Task: Create new Company, with domain: 'airliquide.com' and type: 'Other'. Add new contact for this company, with mail Id: 'Mishka21Verma@airliquide.com', First Name: Mishka, Last name:  Verma, Job Title: 'Full Stack Developer', Phone Number: '(305) 555-1236'. Change life cycle stage to  Lead and lead status to  In Progress. Logged in from softage.10@softage.net
Action: Mouse moved to (99, 67)
Screenshot: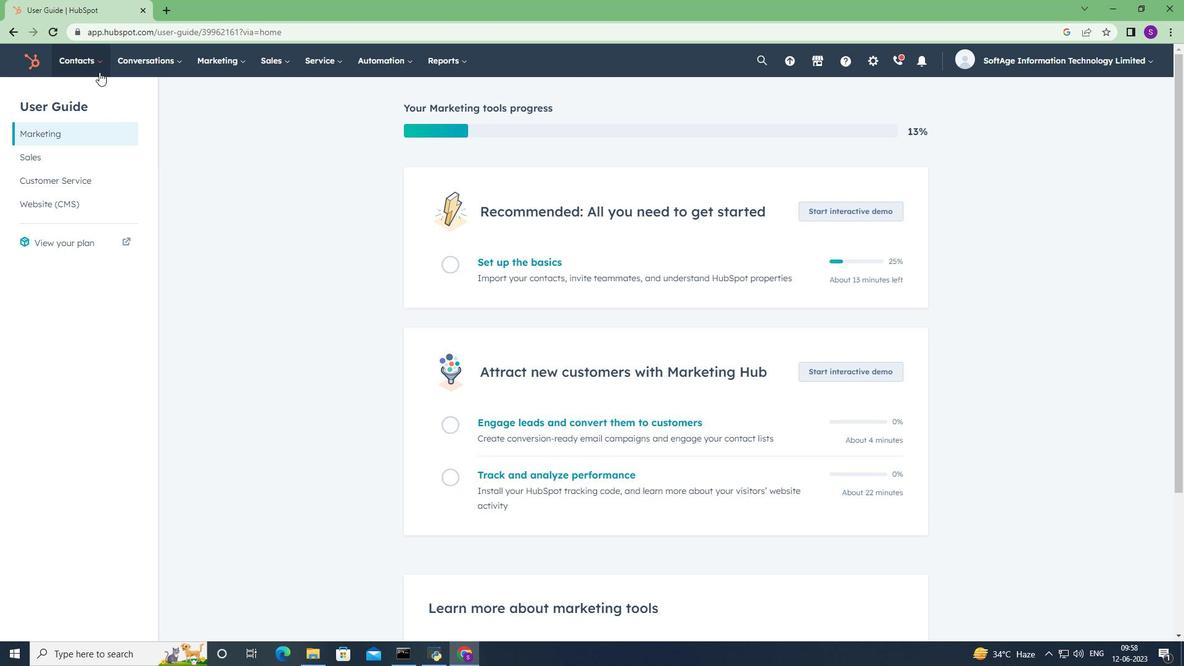 
Action: Mouse pressed left at (99, 67)
Screenshot: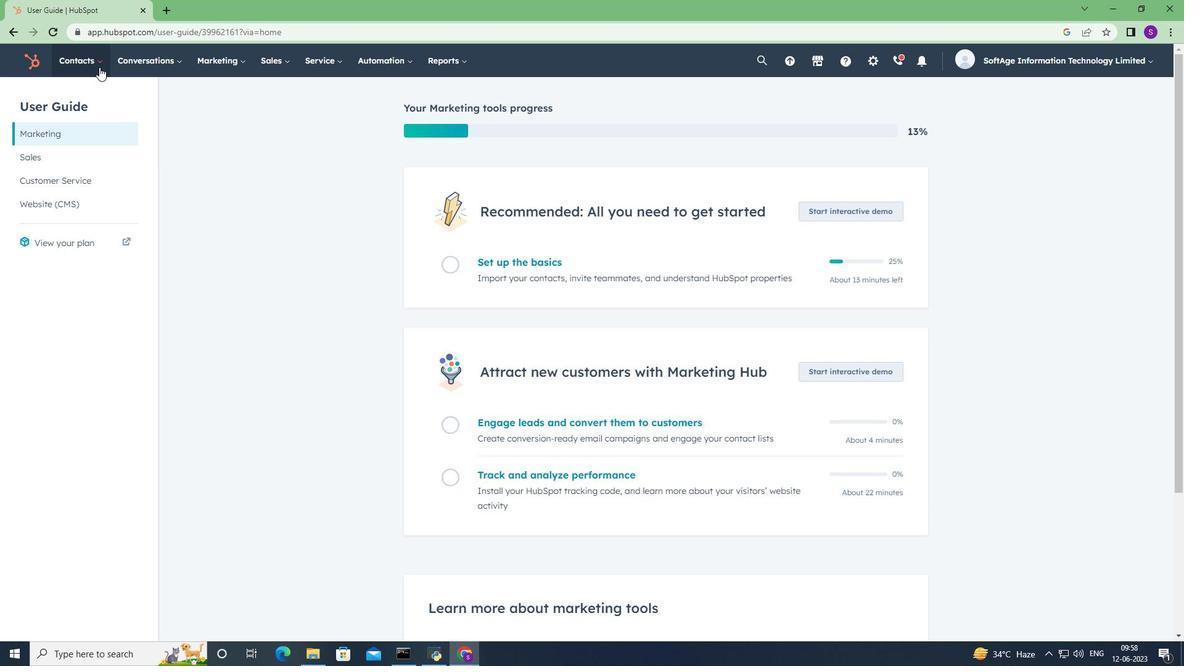 
Action: Mouse moved to (99, 122)
Screenshot: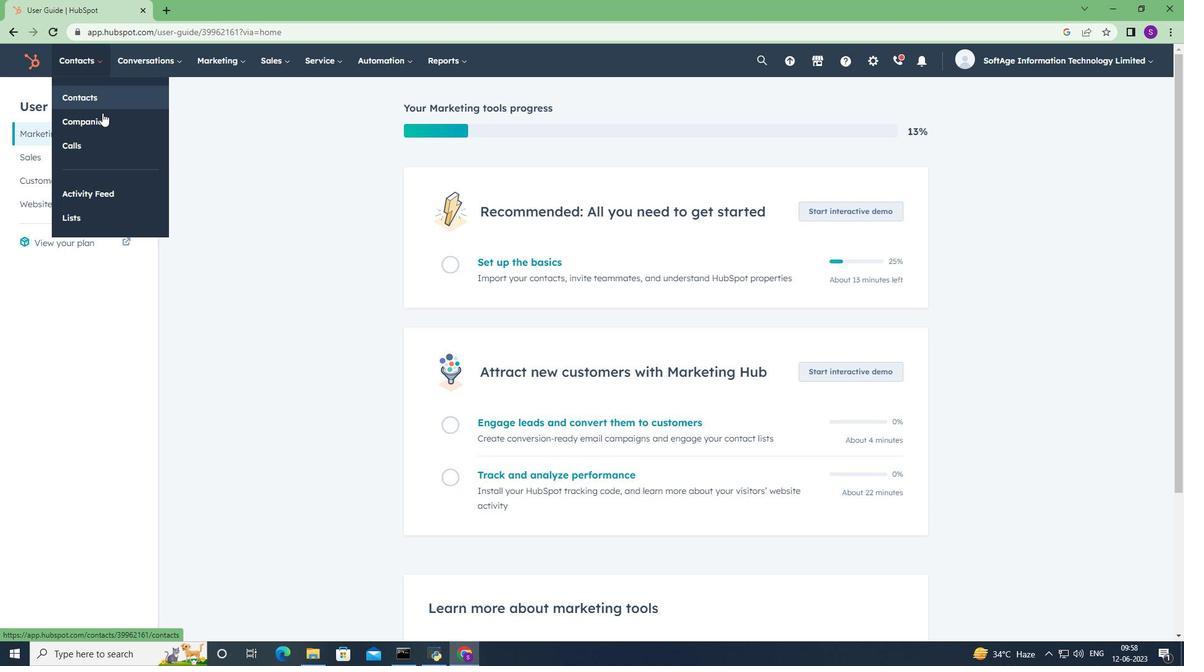 
Action: Mouse pressed left at (99, 122)
Screenshot: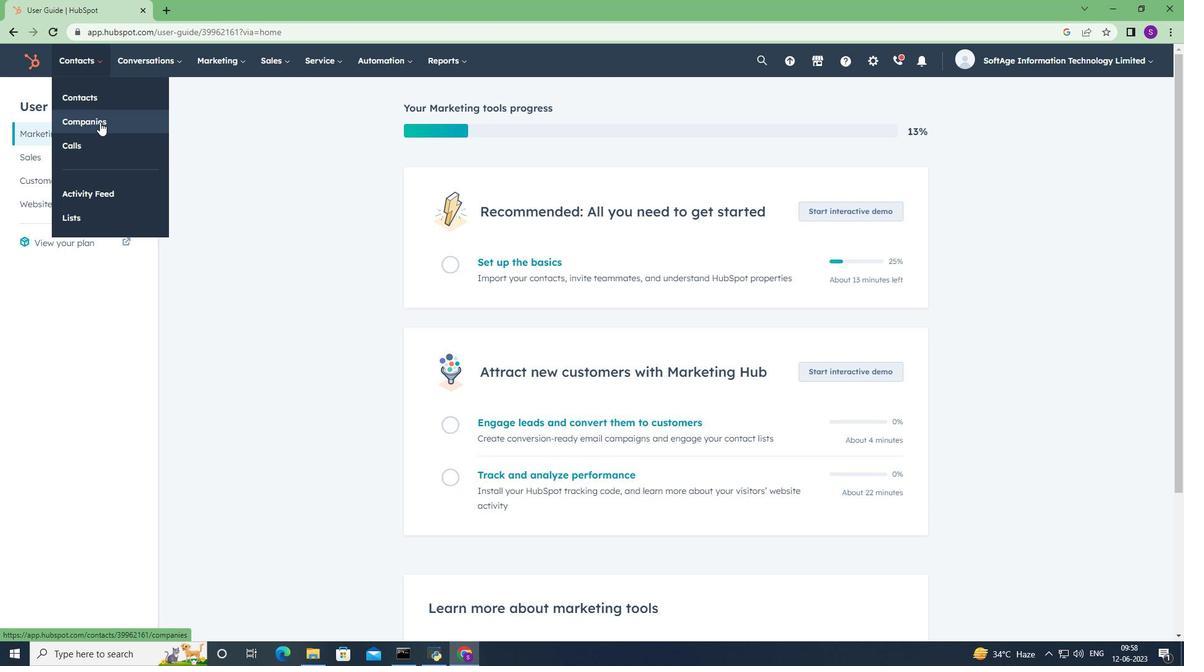 
Action: Mouse moved to (1099, 103)
Screenshot: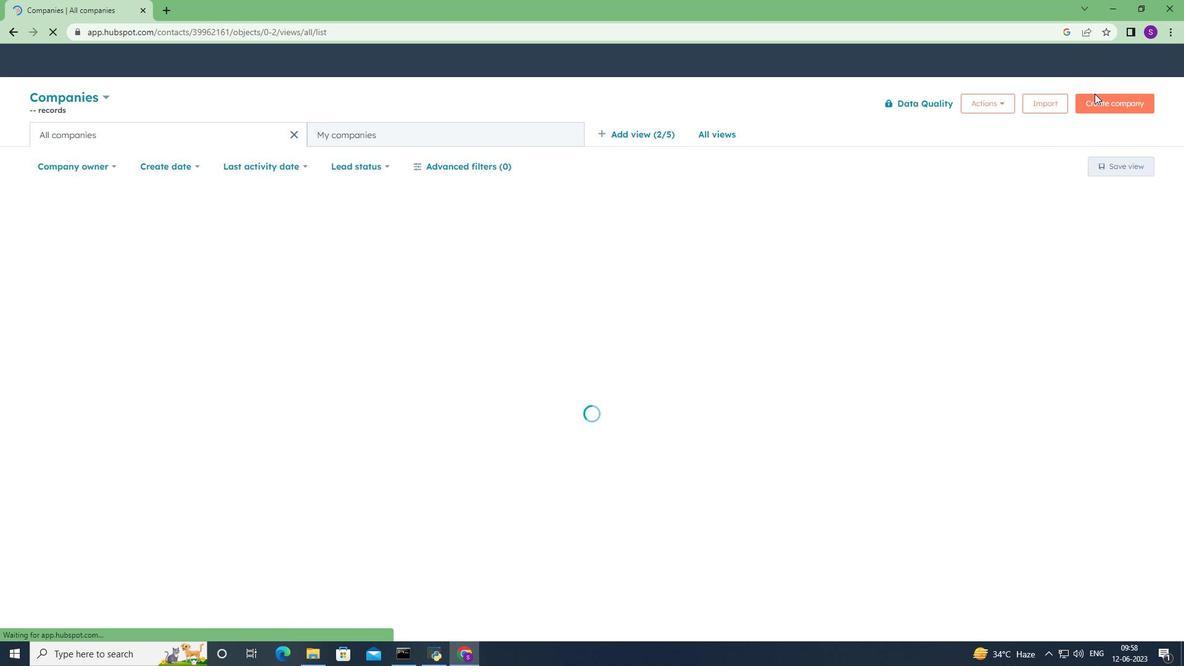 
Action: Mouse pressed left at (1099, 103)
Screenshot: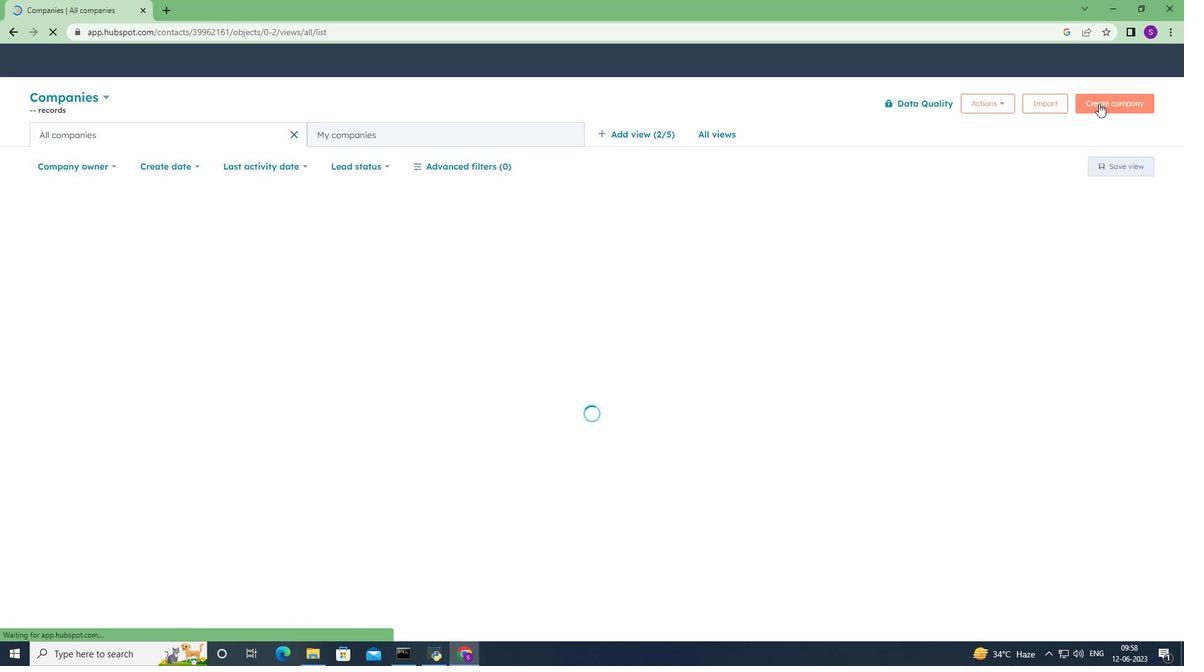 
Action: Mouse moved to (856, 166)
Screenshot: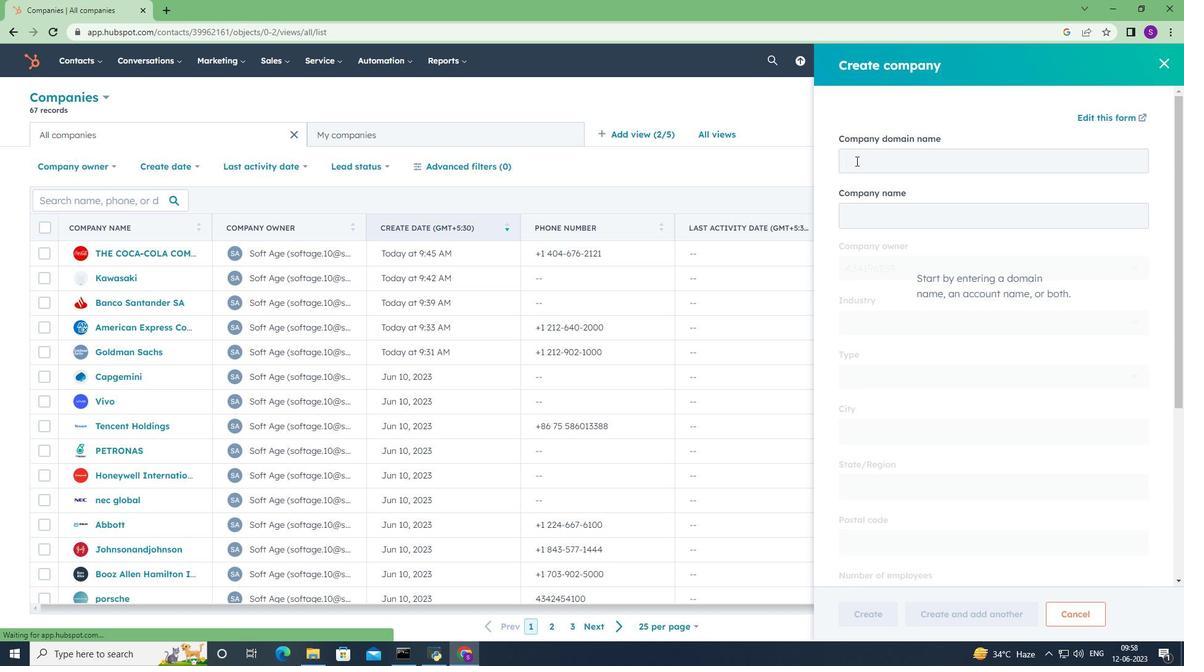 
Action: Mouse pressed left at (856, 166)
Screenshot: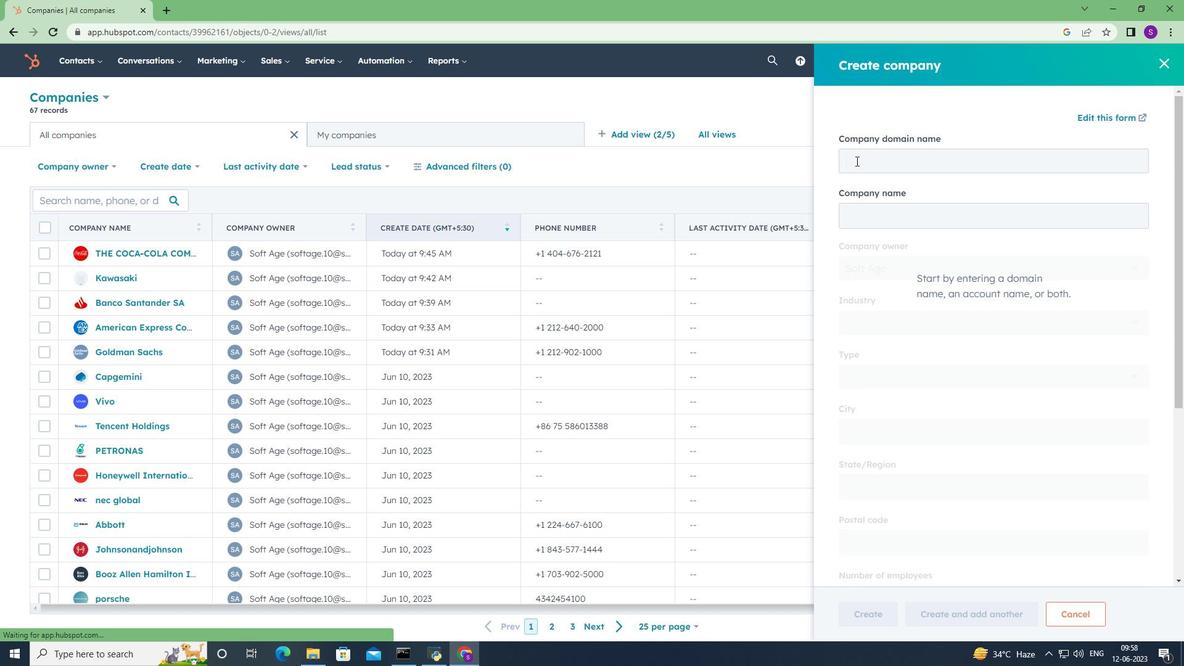 
Action: Key pressed <Key.shift>airliquide.com<Key.tab><Key.tab><Key.tab><Key.tab>
Screenshot: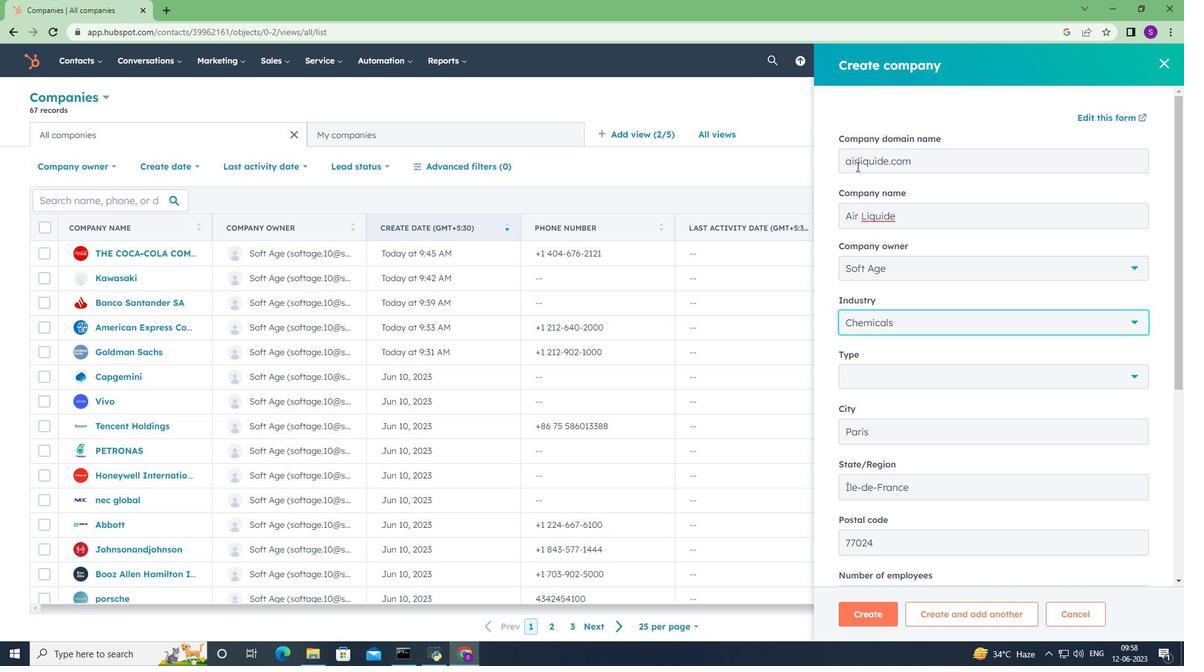 
Action: Mouse moved to (1139, 374)
Screenshot: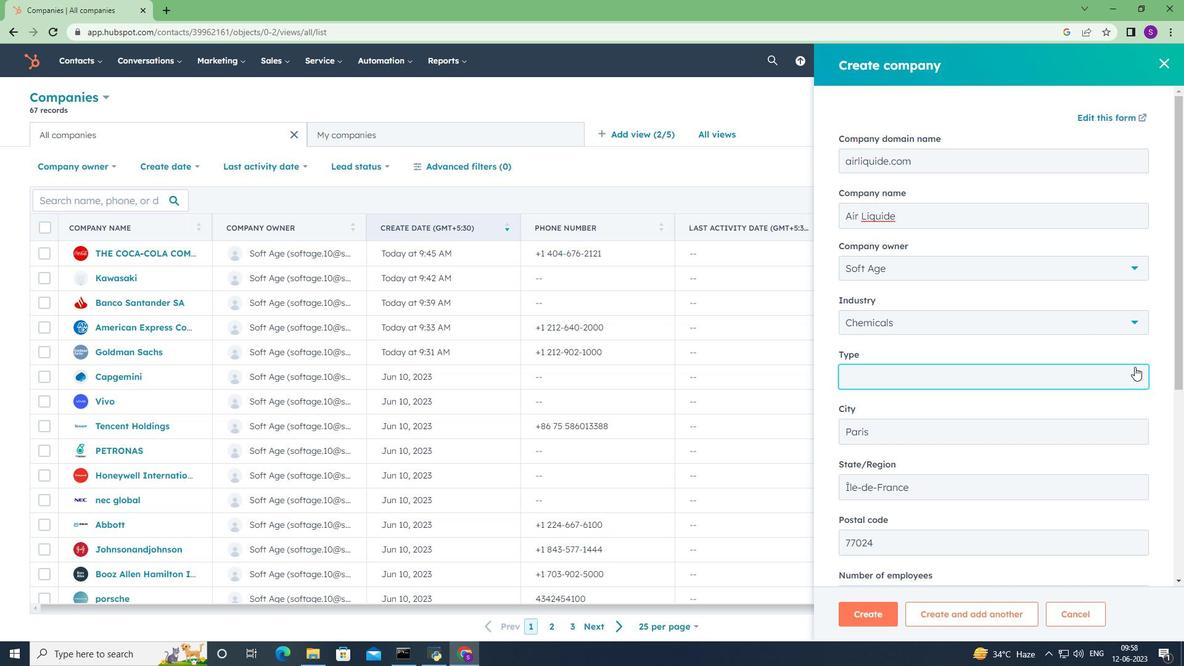 
Action: Mouse pressed left at (1139, 374)
Screenshot: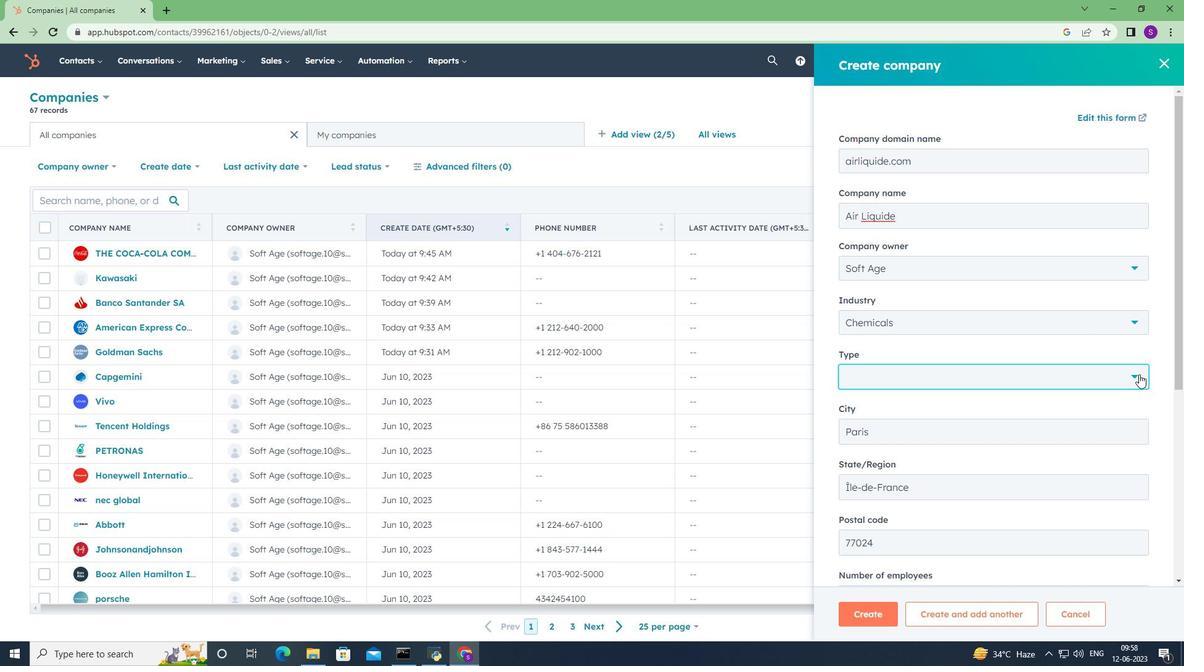 
Action: Mouse moved to (892, 404)
Screenshot: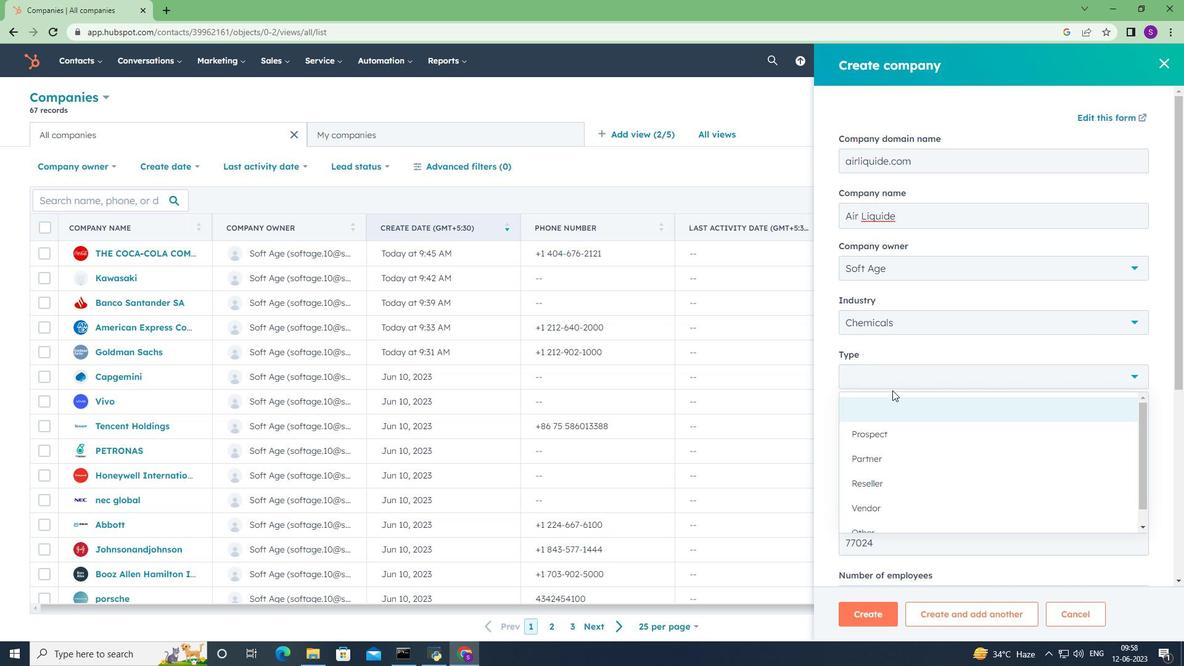 
Action: Mouse scrolled (892, 403) with delta (0, 0)
Screenshot: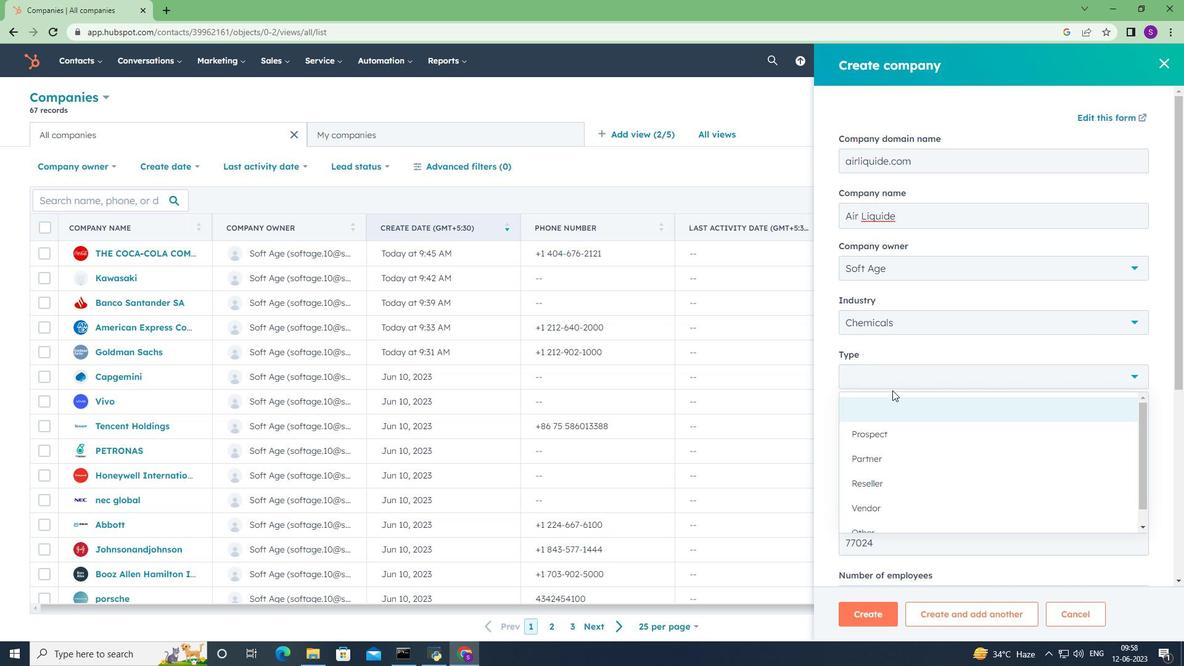 
Action: Mouse moved to (893, 411)
Screenshot: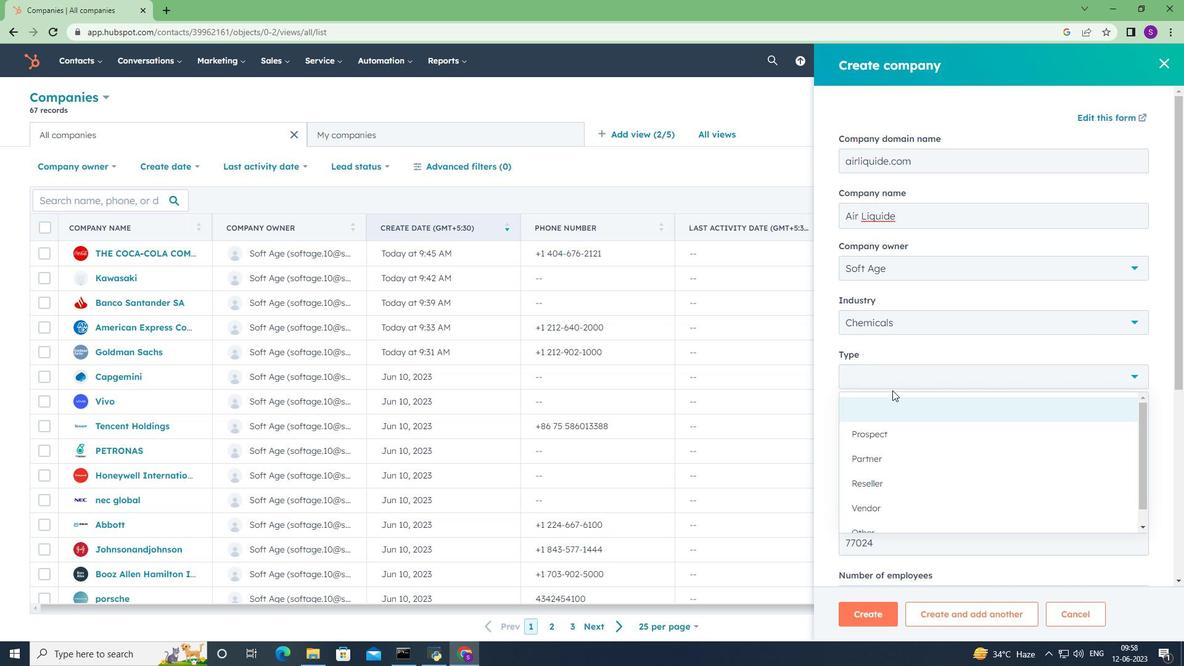 
Action: Mouse scrolled (893, 411) with delta (0, 0)
Screenshot: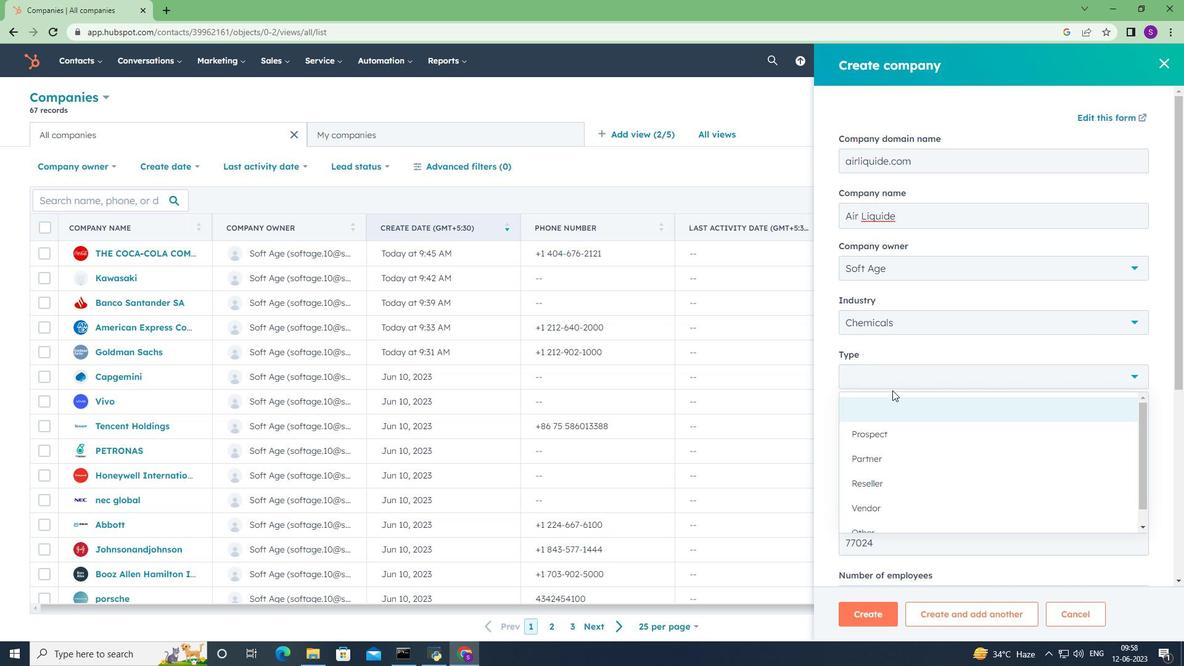 
Action: Mouse moved to (893, 415)
Screenshot: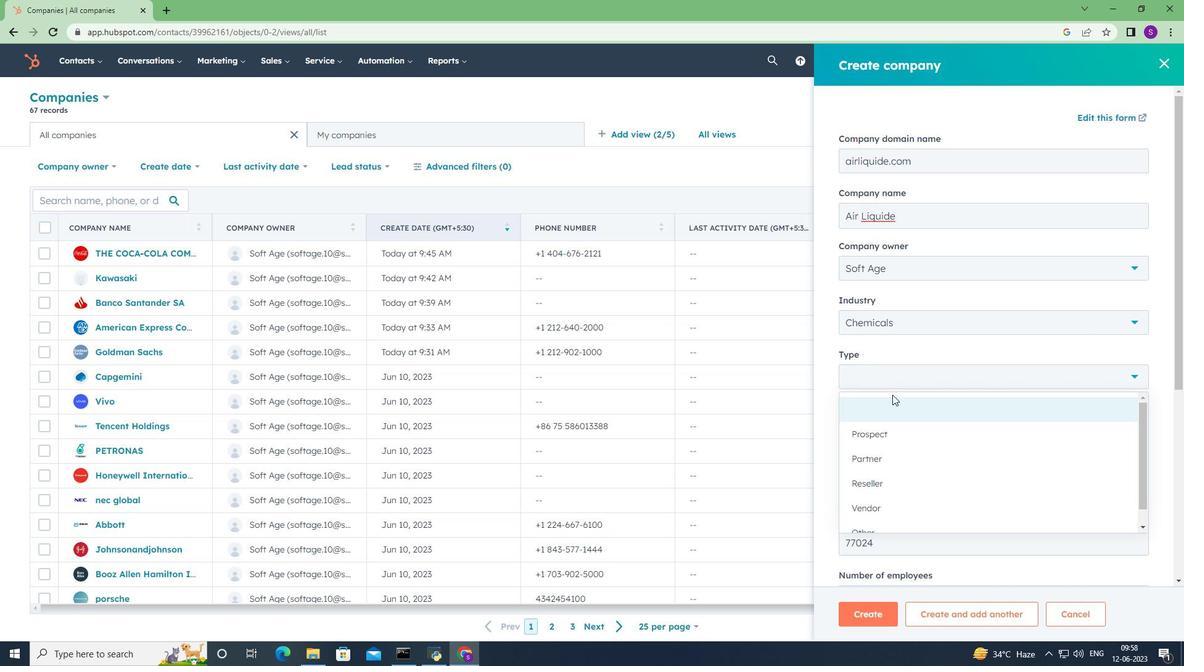 
Action: Mouse scrolled (893, 415) with delta (0, 0)
Screenshot: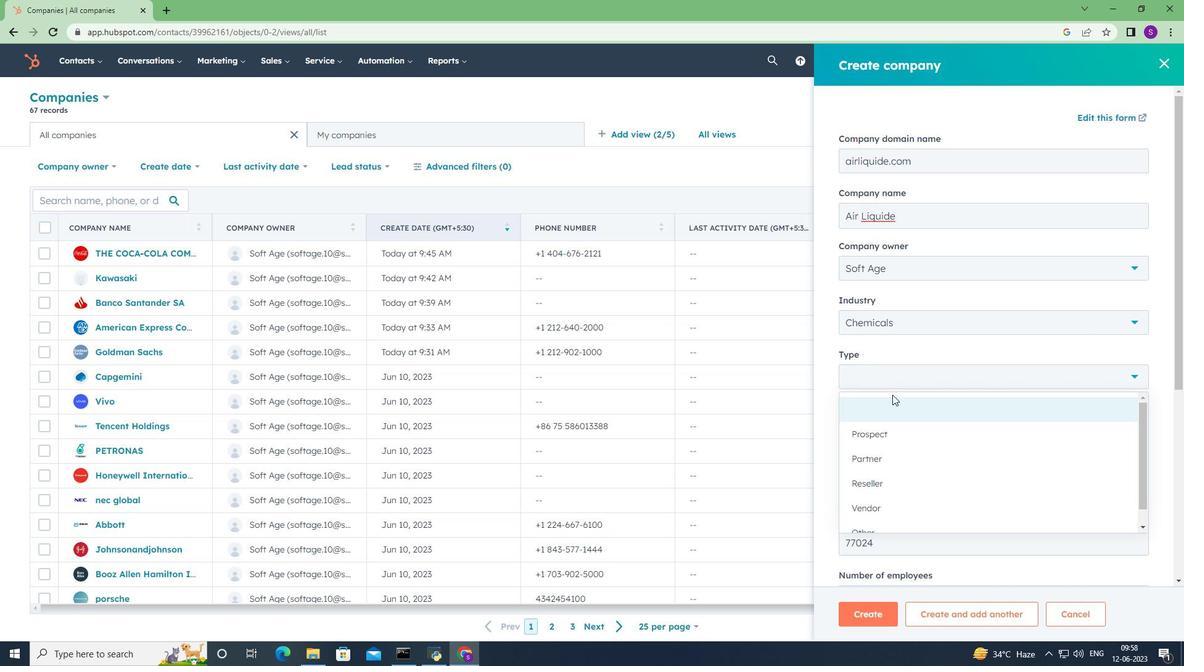 
Action: Mouse moved to (893, 418)
Screenshot: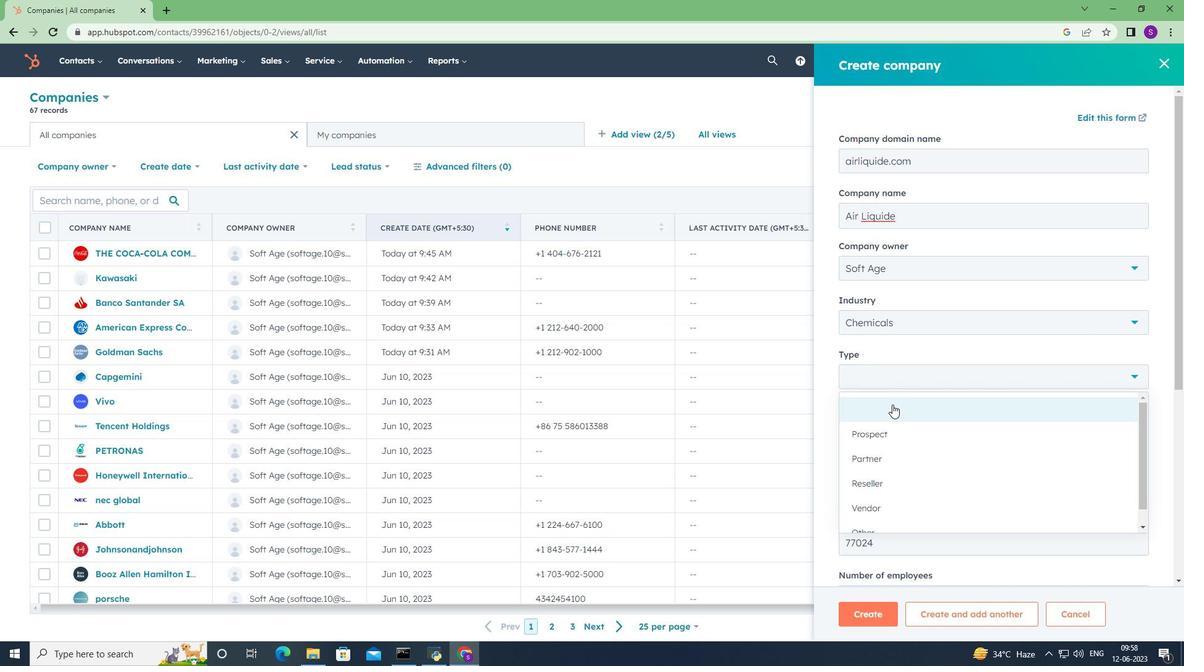 
Action: Mouse scrolled (893, 417) with delta (0, 0)
Screenshot: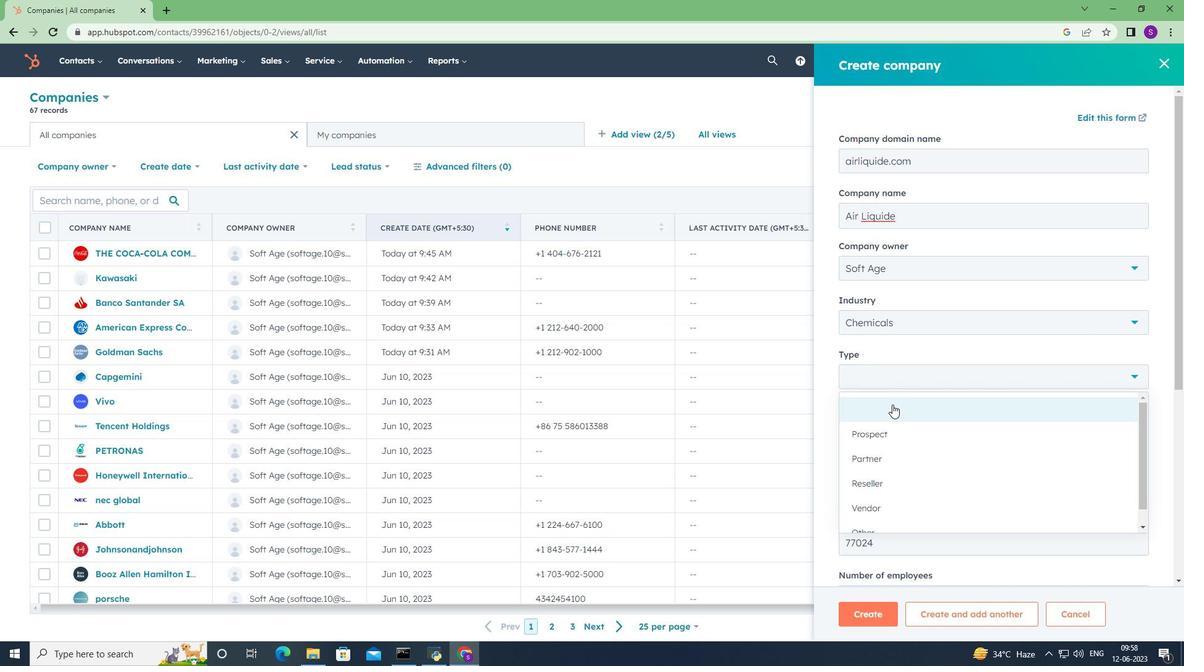 
Action: Mouse moved to (893, 420)
Screenshot: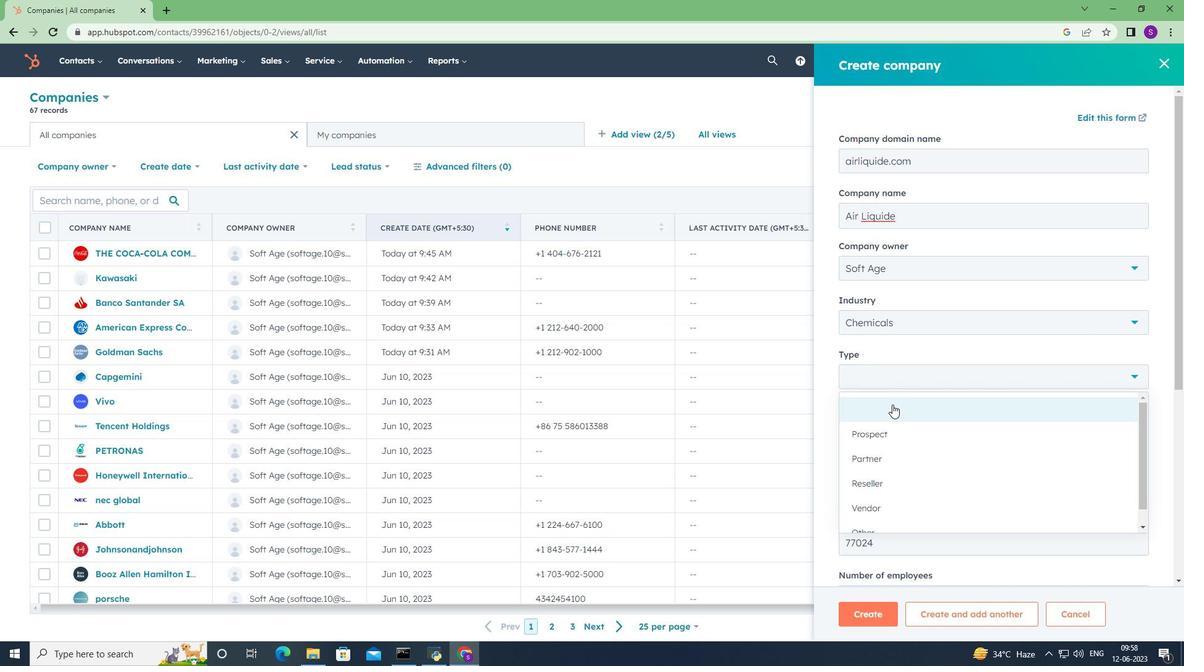 
Action: Mouse scrolled (893, 419) with delta (0, 0)
Screenshot: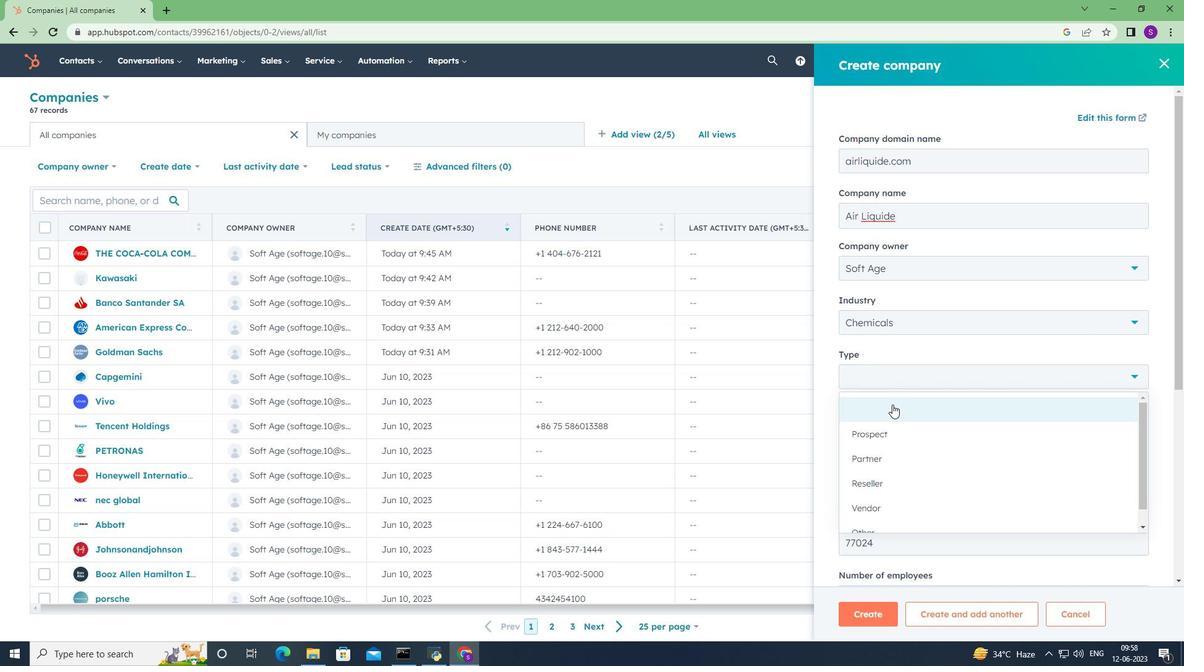 
Action: Mouse moved to (894, 424)
Screenshot: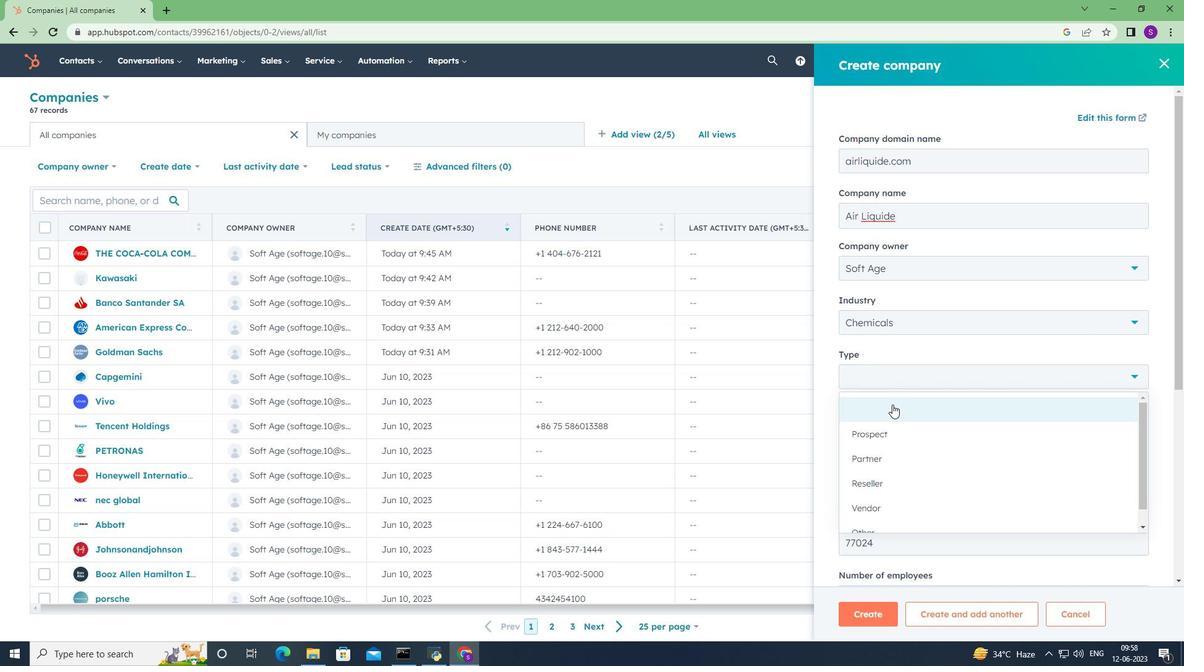 
Action: Mouse scrolled (894, 423) with delta (0, 0)
Screenshot: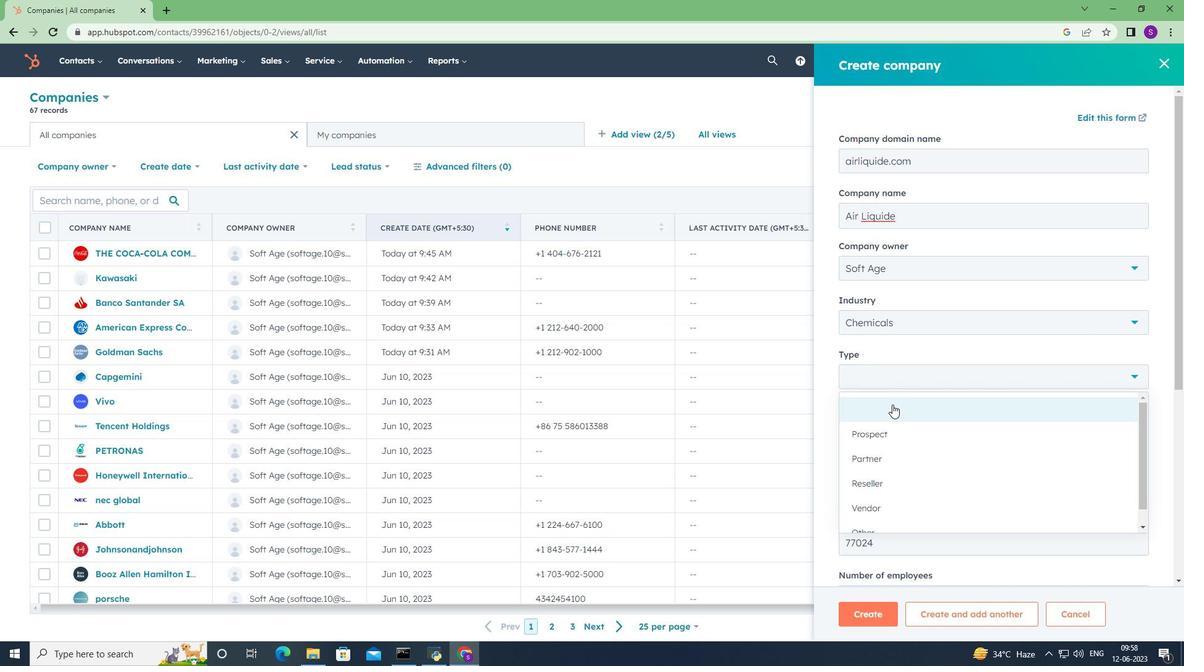 
Action: Mouse moved to (890, 510)
Screenshot: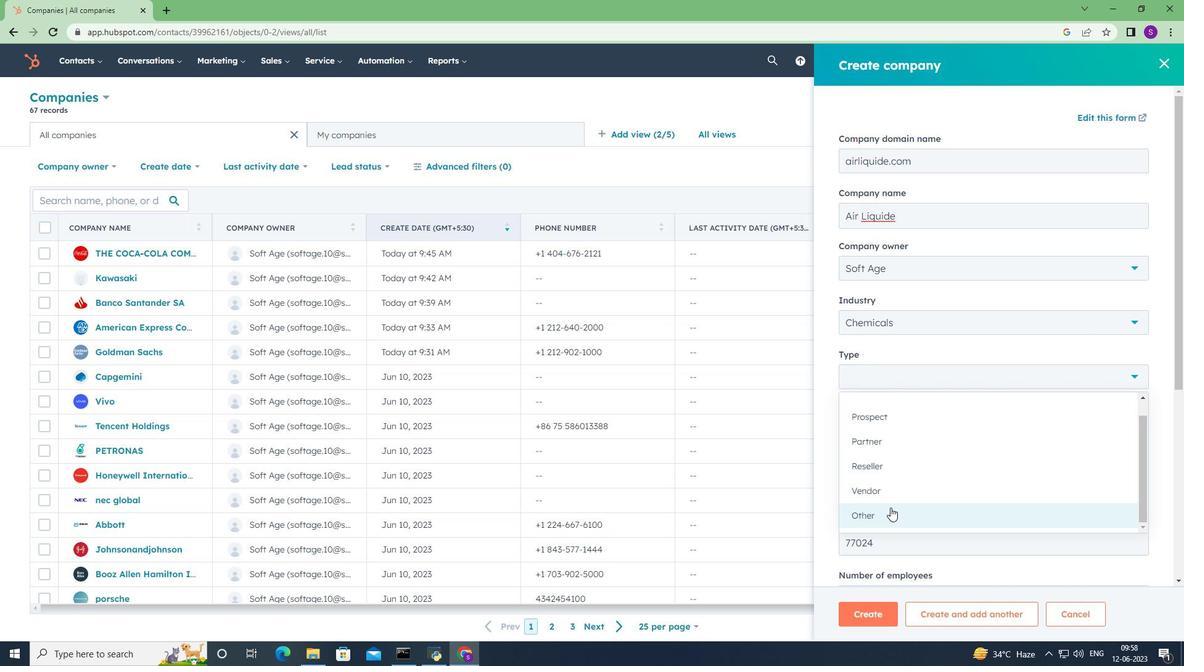 
Action: Mouse pressed left at (890, 510)
Screenshot: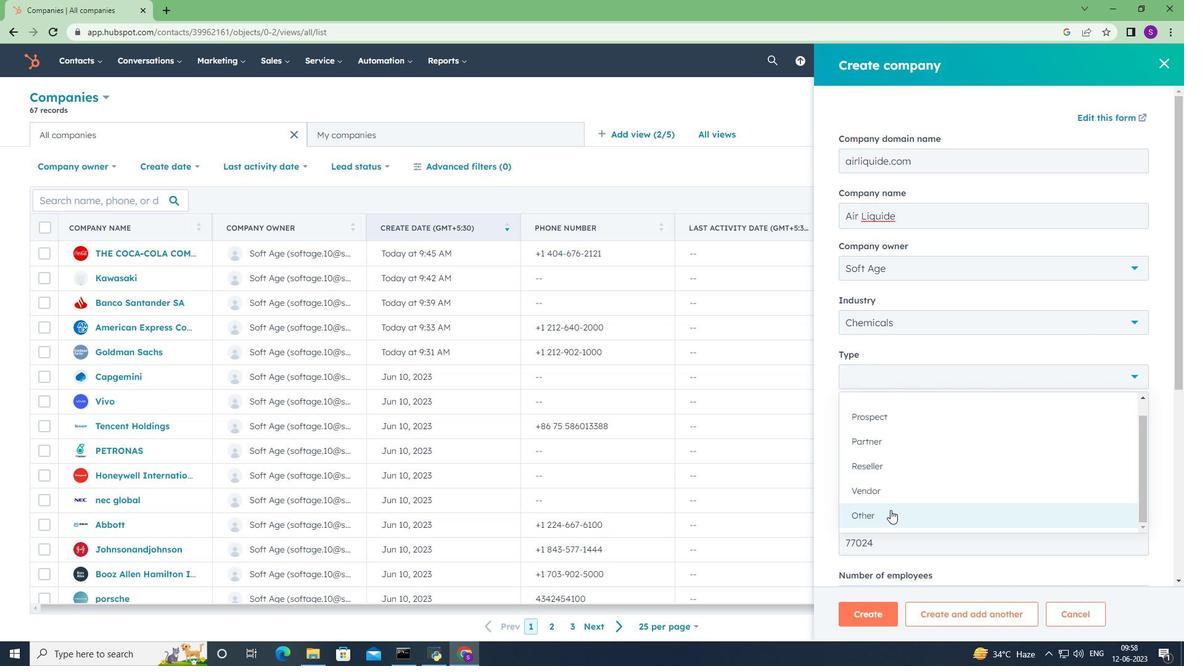 
Action: Mouse moved to (926, 491)
Screenshot: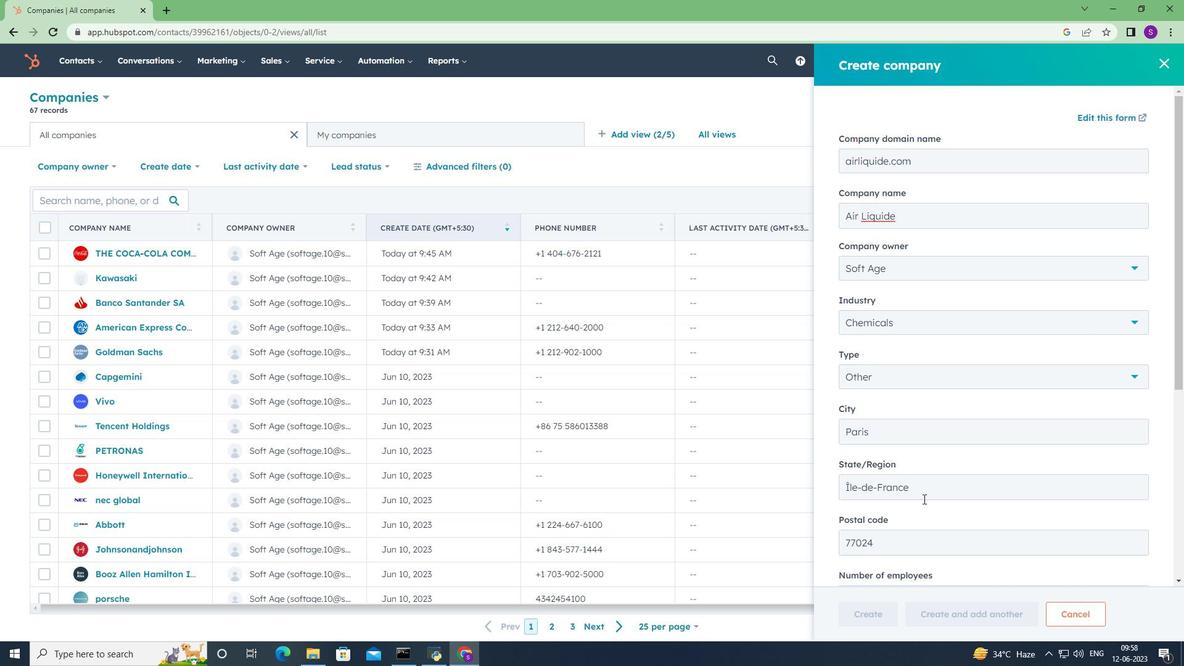 
Action: Mouse scrolled (926, 490) with delta (0, 0)
Screenshot: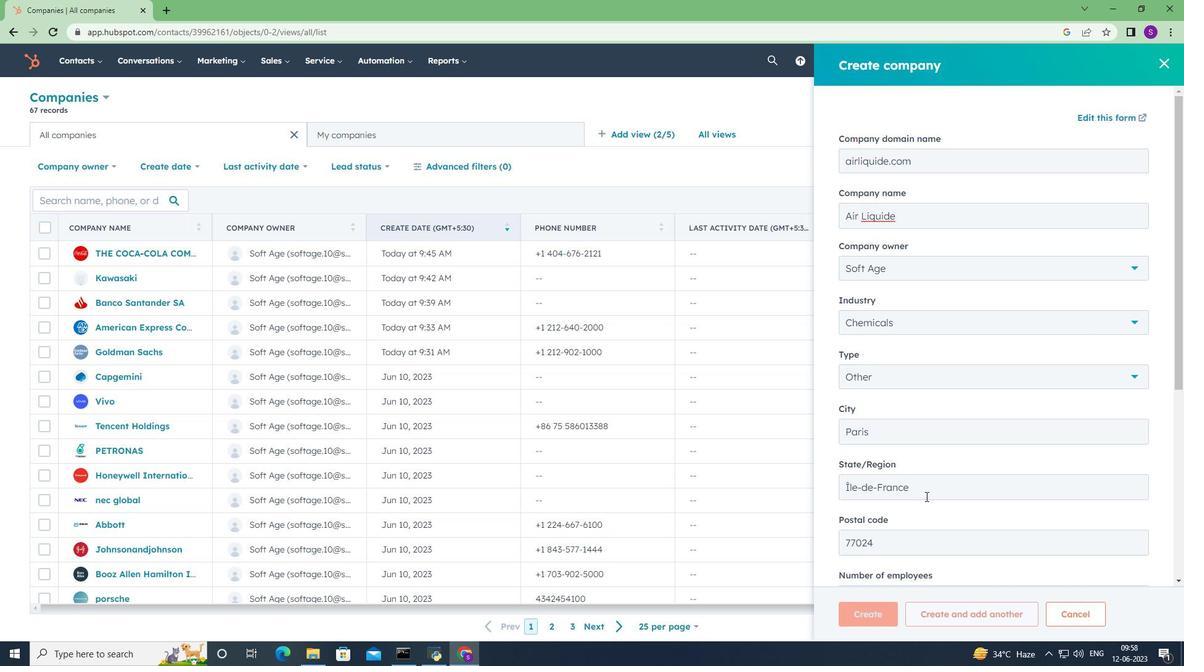 
Action: Mouse scrolled (926, 490) with delta (0, 0)
Screenshot: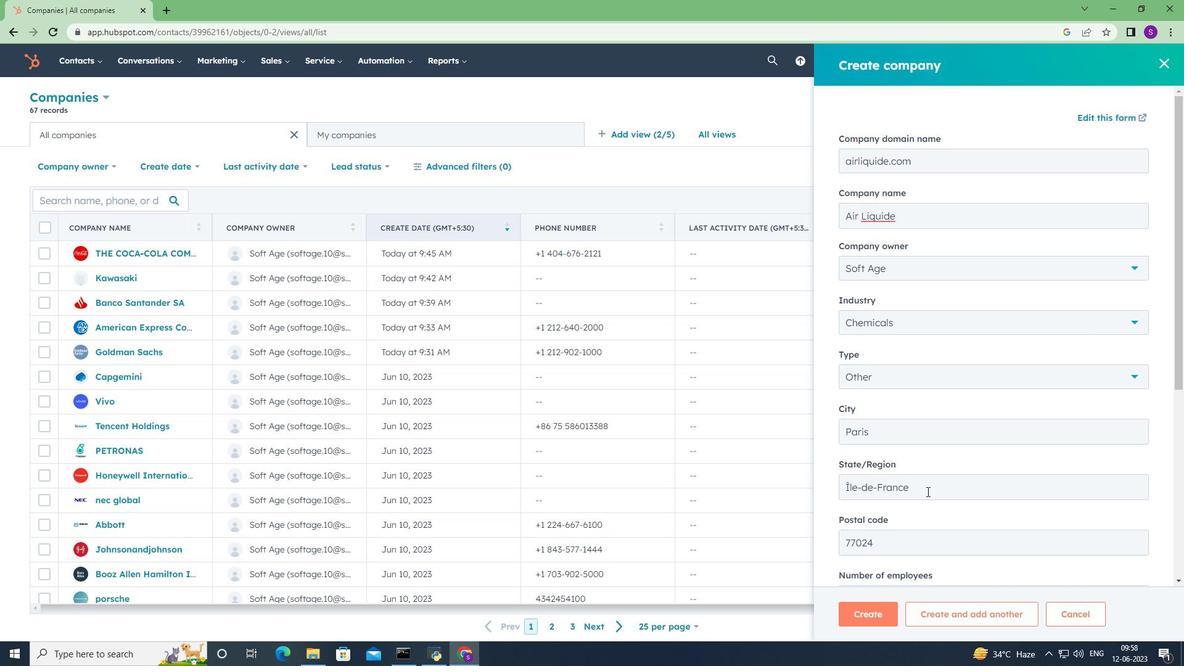 
Action: Mouse scrolled (926, 490) with delta (0, 0)
Screenshot: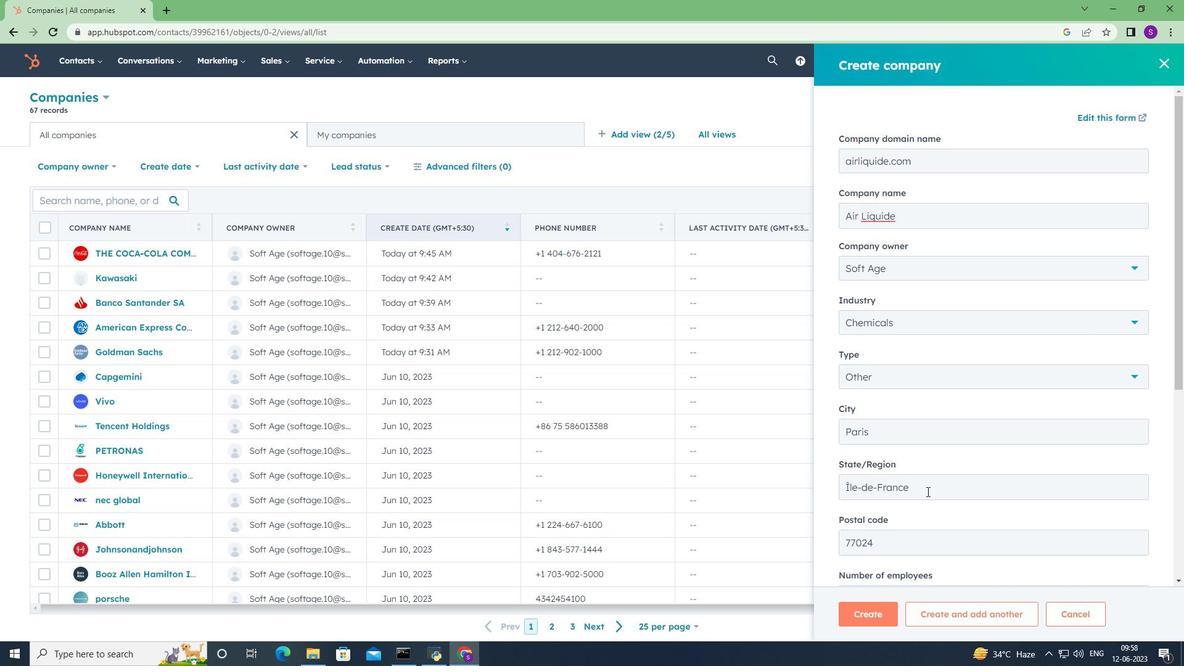 
Action: Mouse scrolled (926, 490) with delta (0, 0)
Screenshot: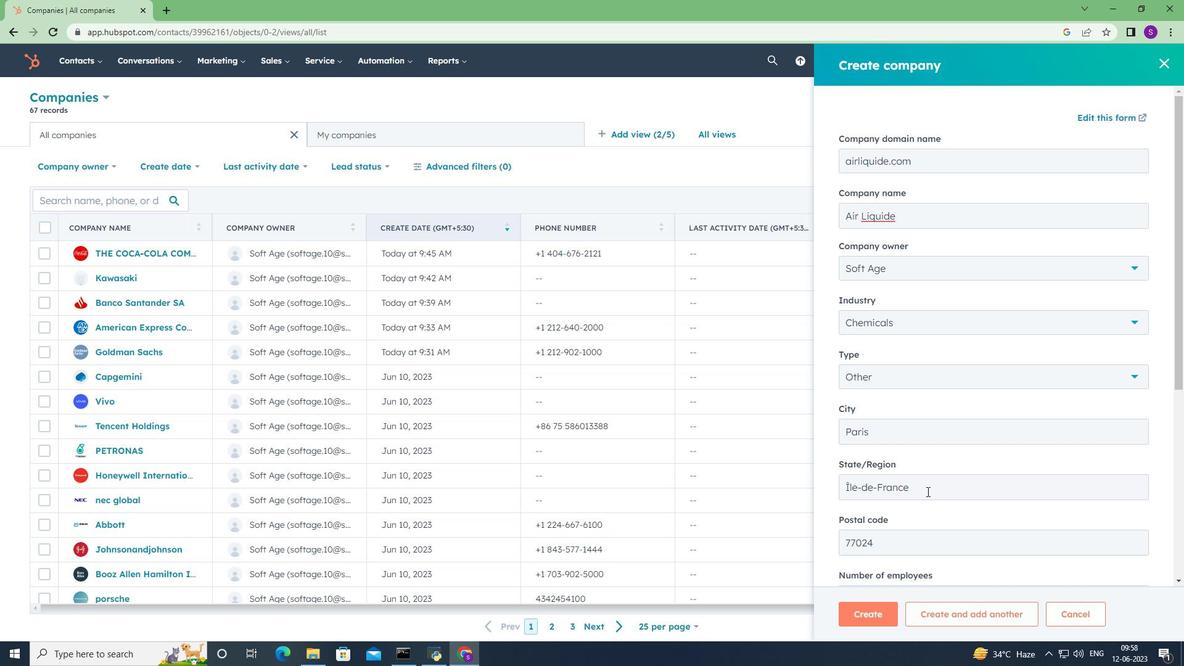 
Action: Mouse scrolled (926, 490) with delta (0, 0)
Screenshot: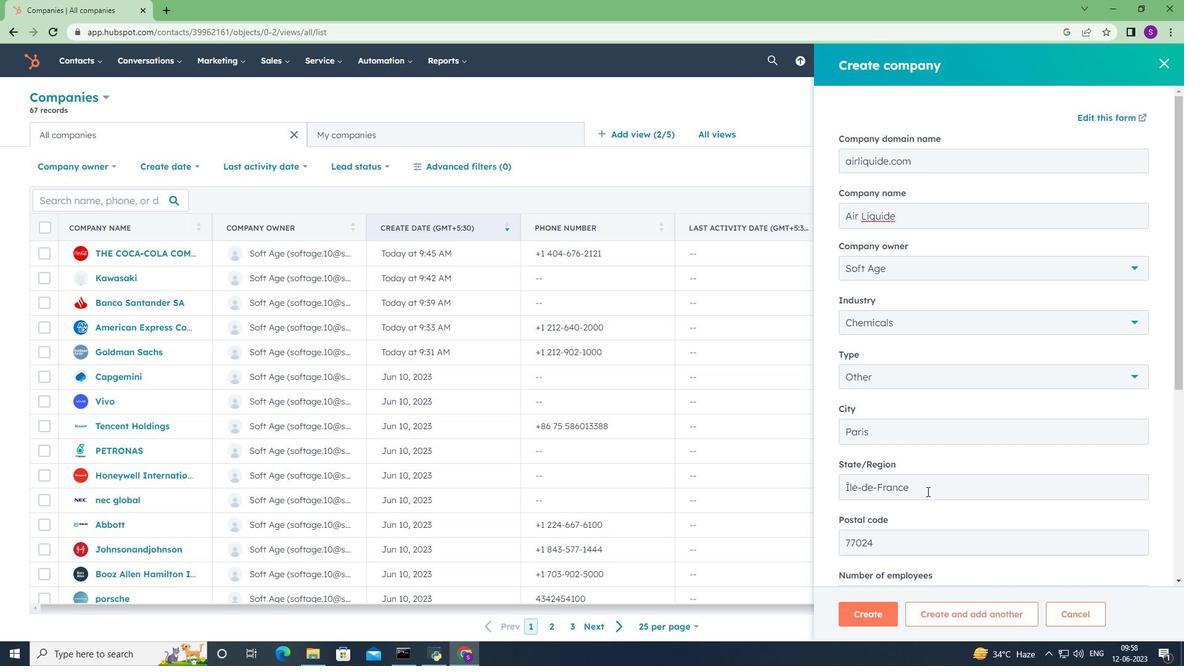 
Action: Mouse scrolled (926, 490) with delta (0, 0)
Screenshot: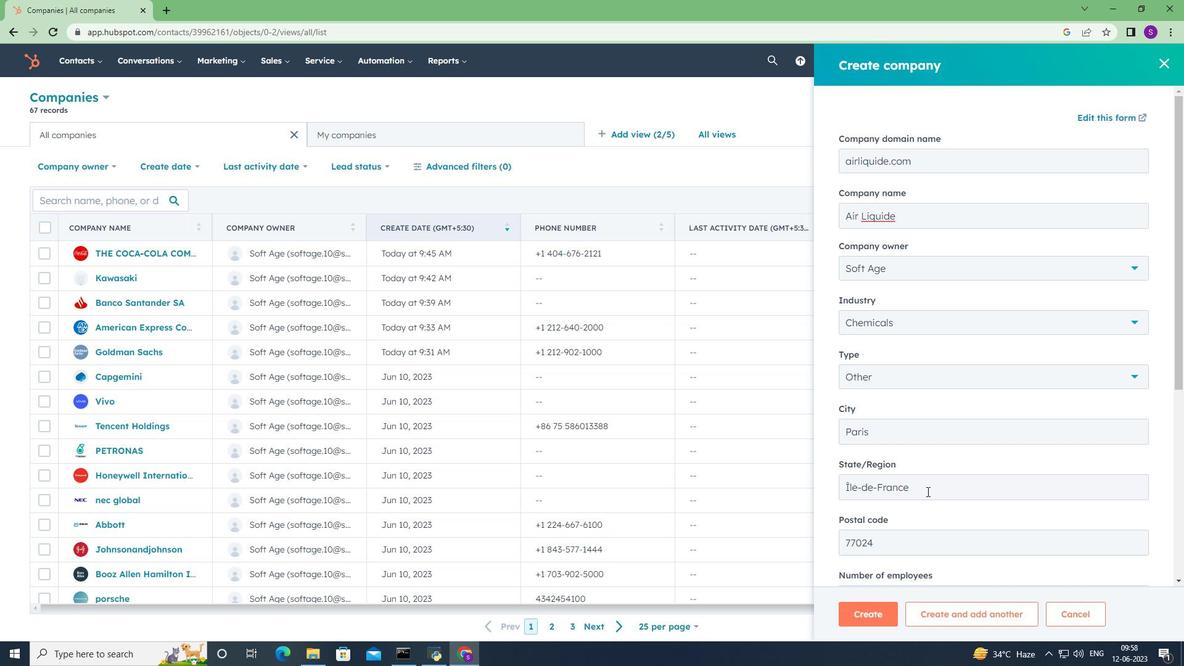
Action: Mouse moved to (927, 490)
Screenshot: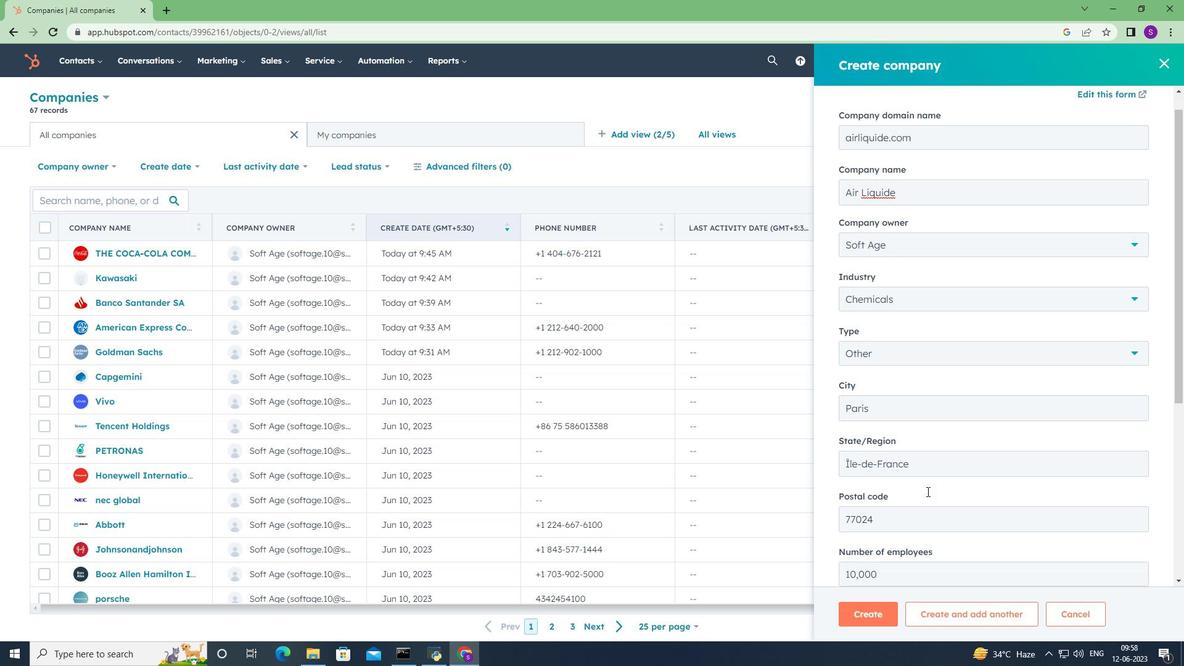 
Action: Mouse scrolled (927, 490) with delta (0, 0)
Screenshot: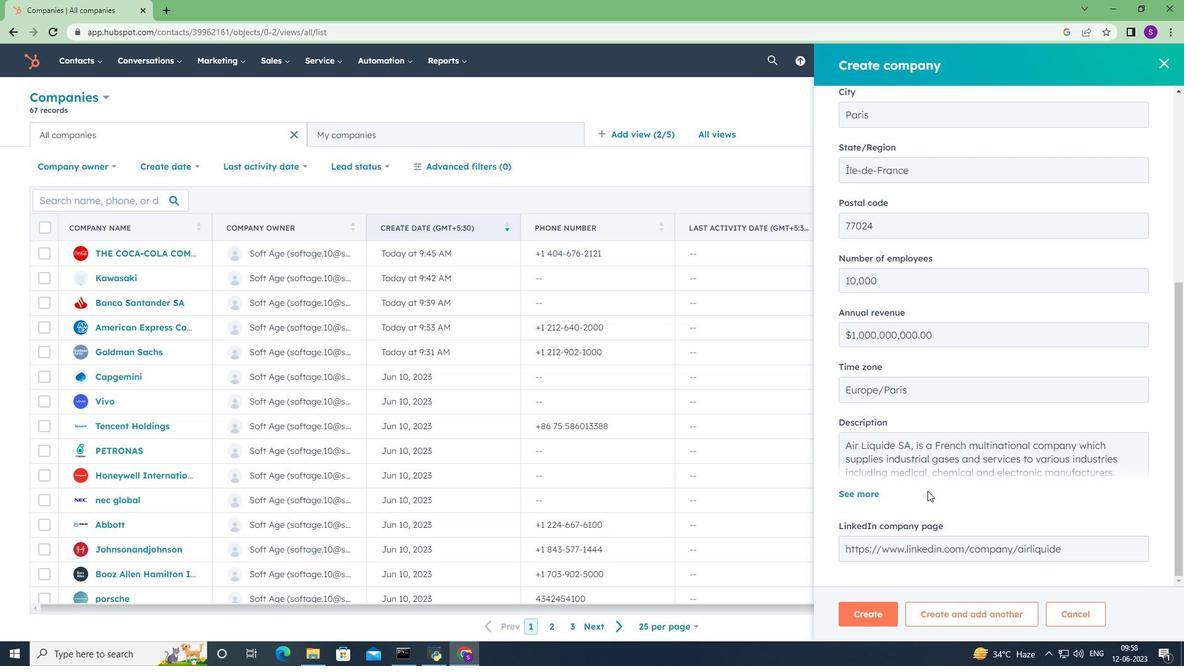 
Action: Mouse scrolled (927, 490) with delta (0, 0)
Screenshot: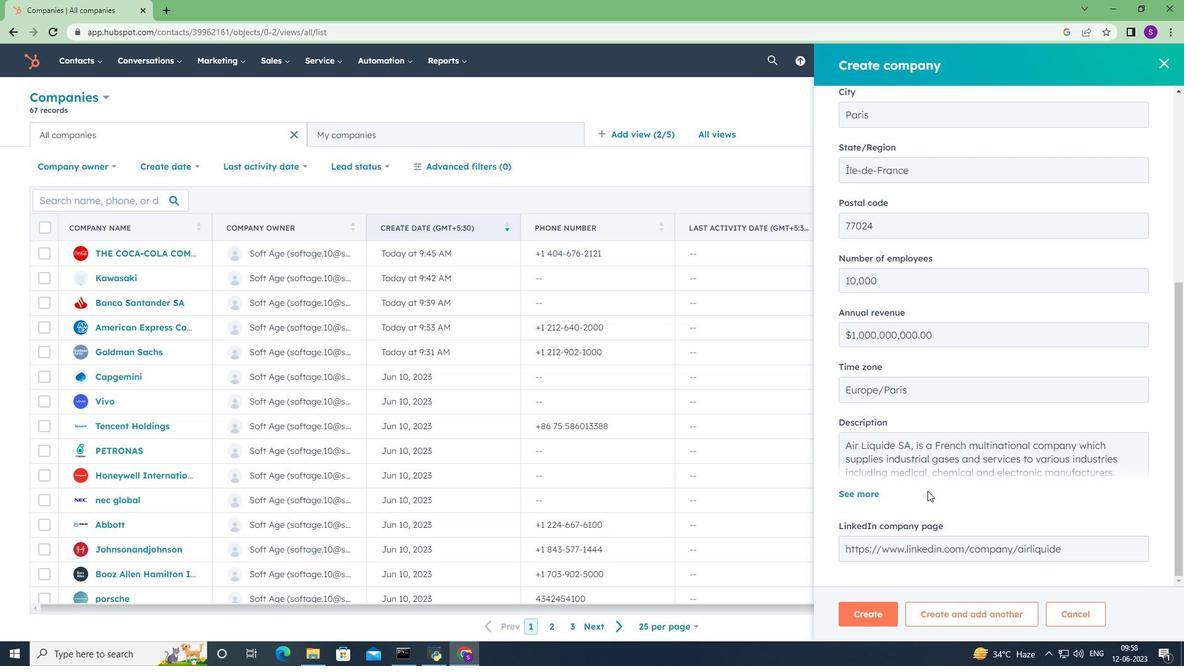 
Action: Mouse scrolled (927, 490) with delta (0, 0)
Screenshot: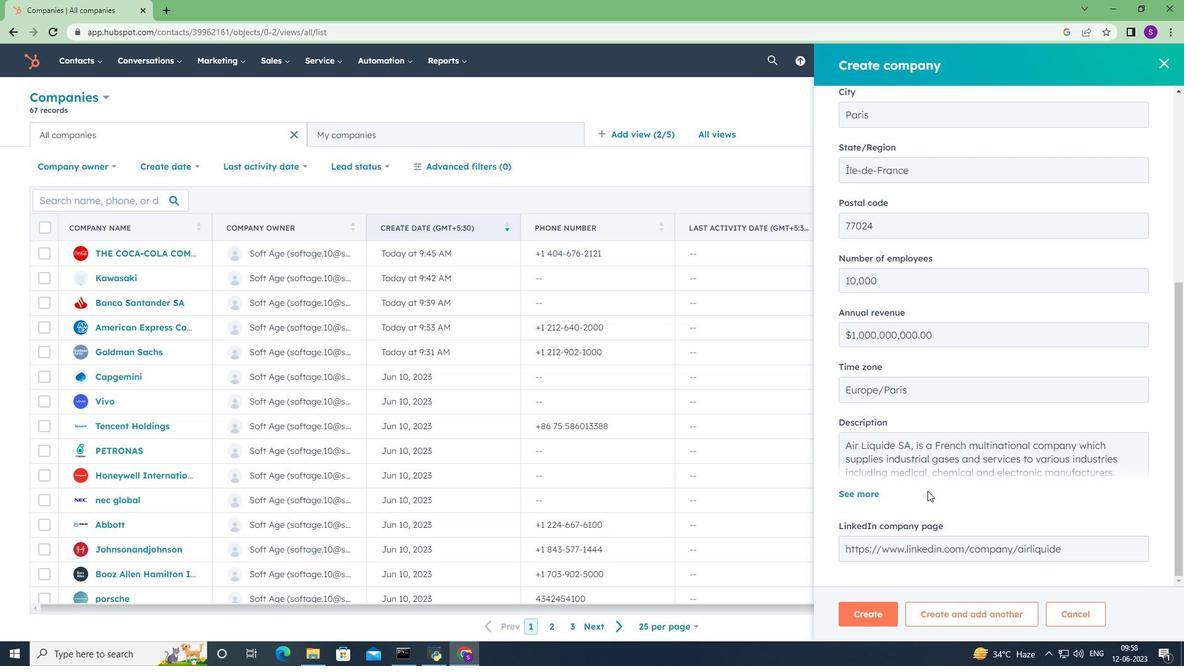 
Action: Mouse scrolled (927, 490) with delta (0, 0)
Screenshot: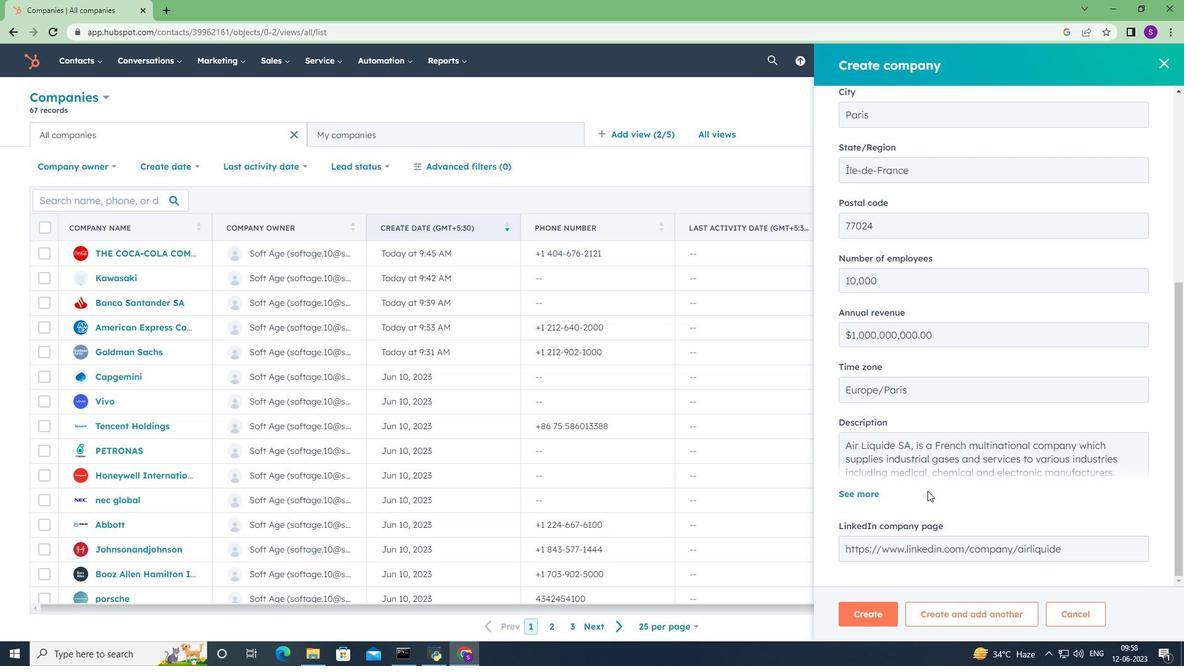 
Action: Mouse scrolled (927, 490) with delta (0, 0)
Screenshot: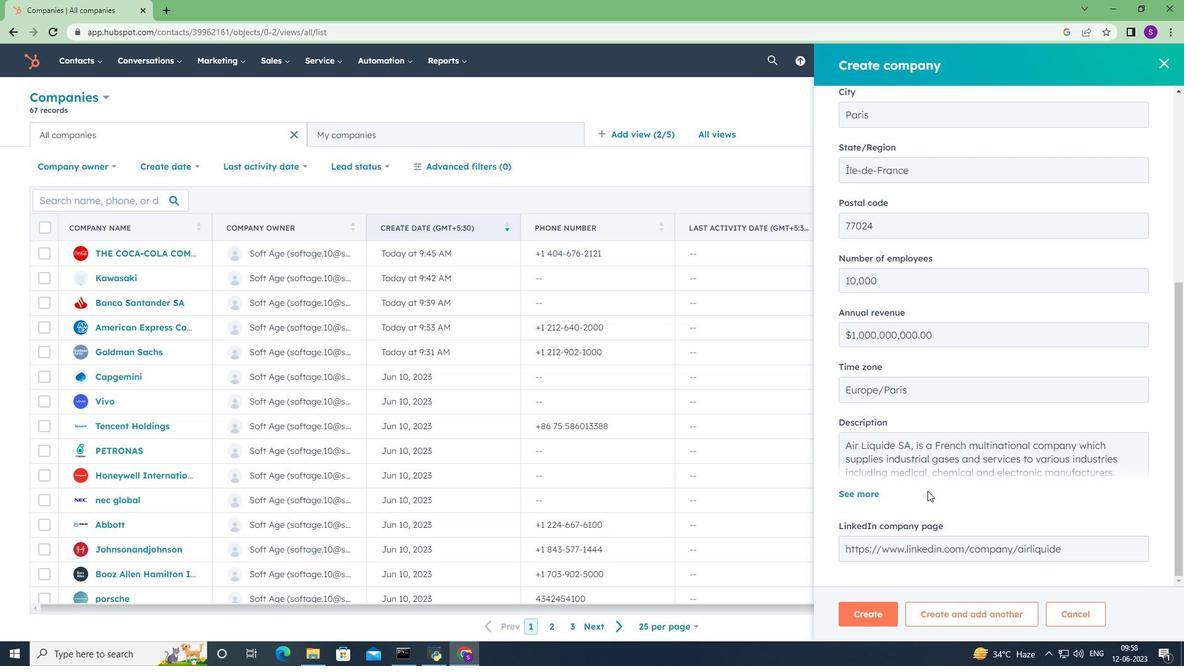 
Action: Mouse scrolled (927, 490) with delta (0, 0)
Screenshot: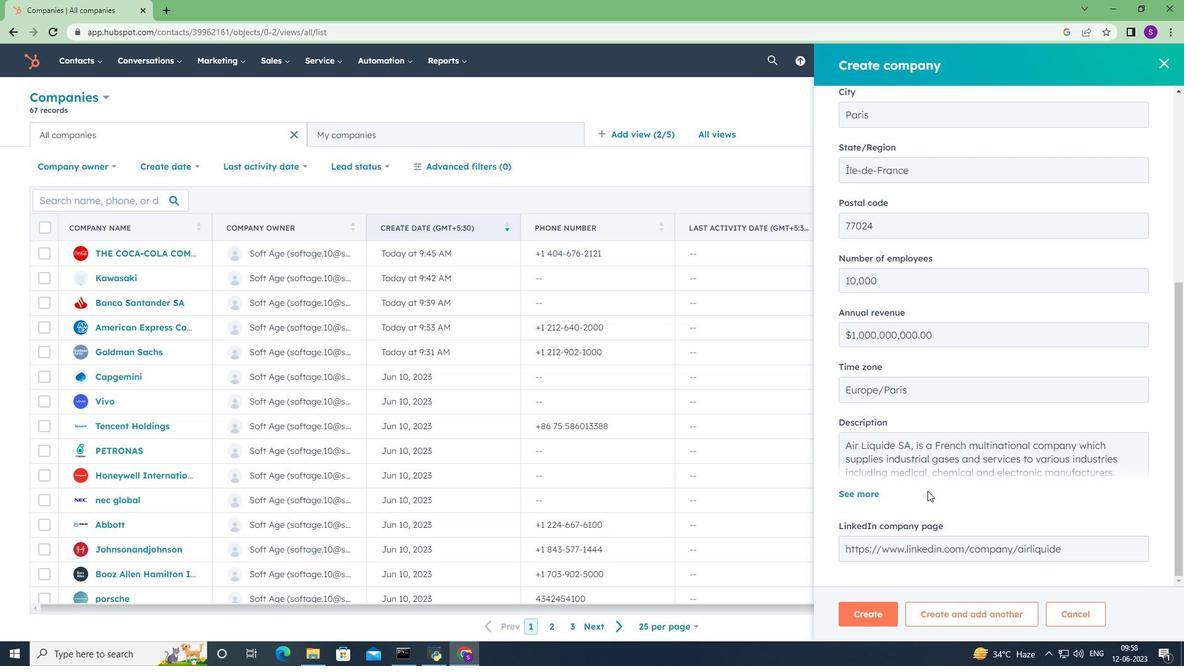 
Action: Mouse moved to (870, 614)
Screenshot: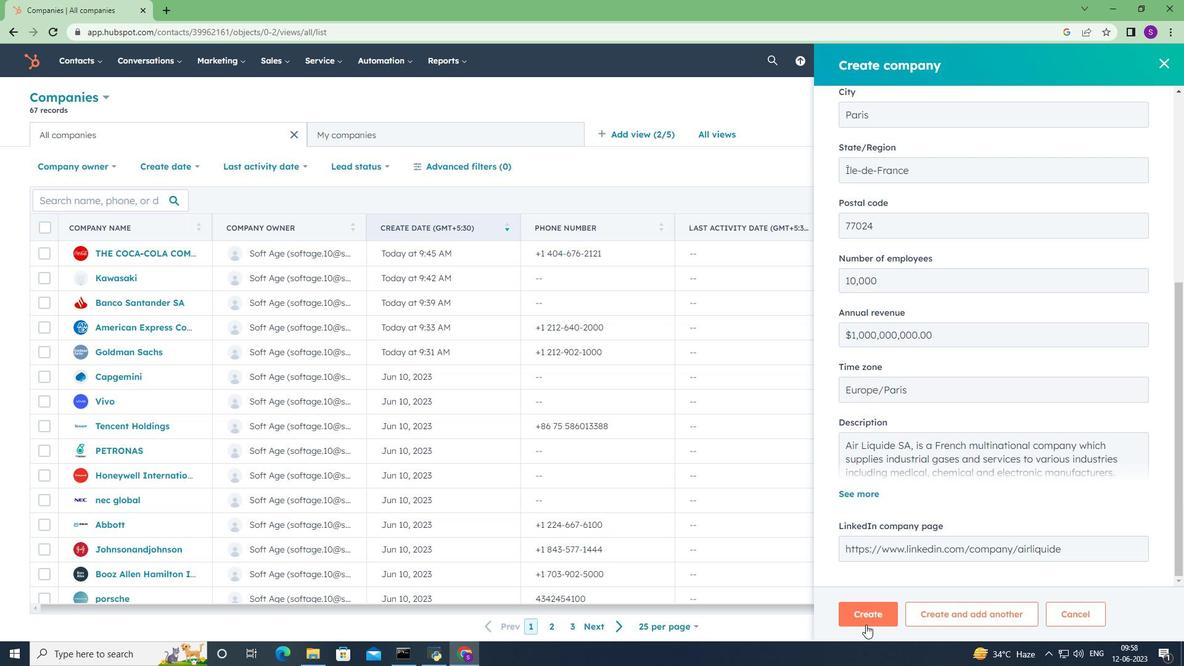 
Action: Mouse pressed left at (870, 614)
Screenshot: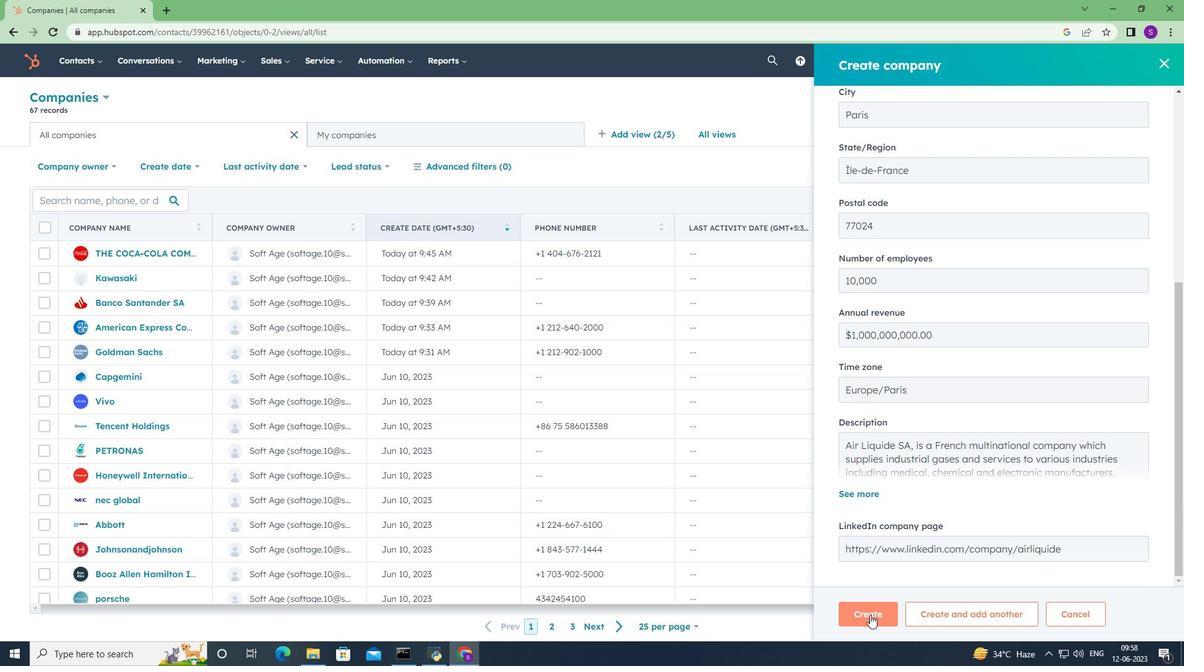 
Action: Mouse moved to (836, 400)
Screenshot: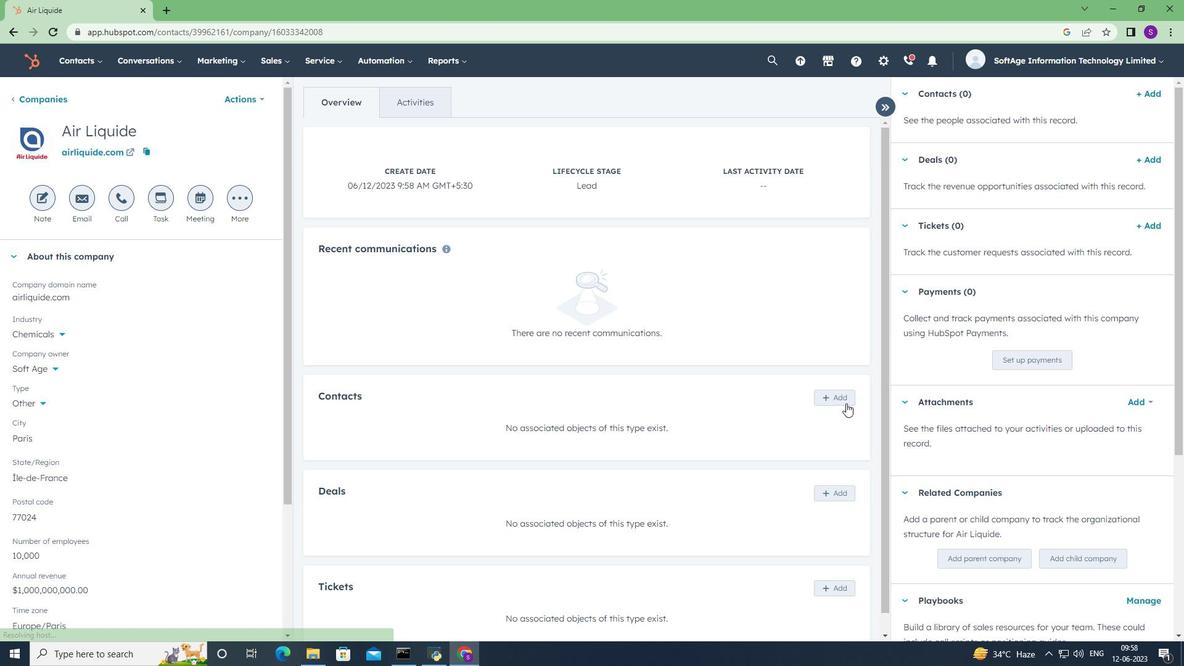 
Action: Mouse pressed left at (836, 400)
Screenshot: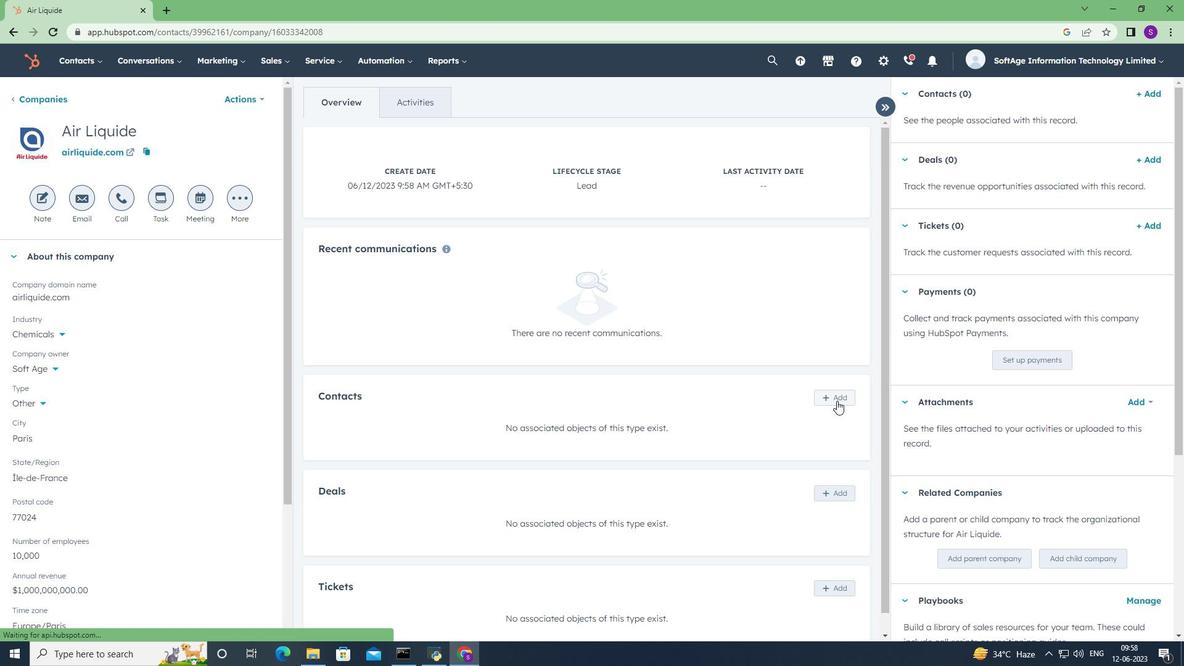 
Action: Mouse moved to (928, 131)
Screenshot: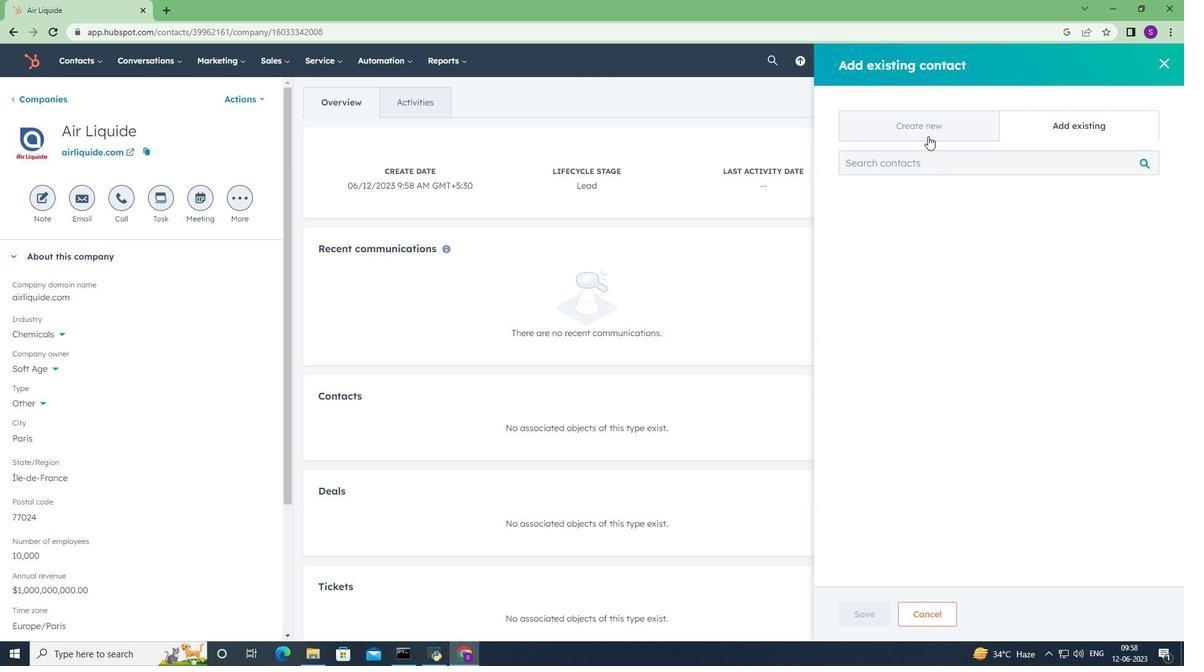 
Action: Mouse pressed left at (928, 131)
Screenshot: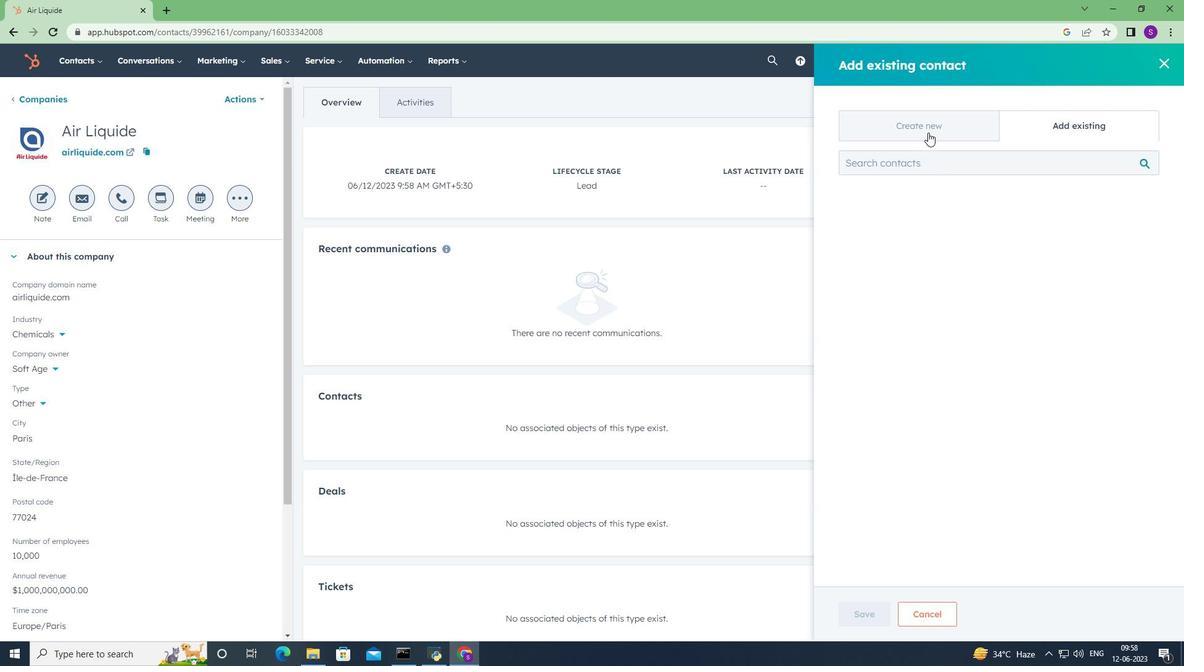 
Action: Mouse moved to (905, 206)
Screenshot: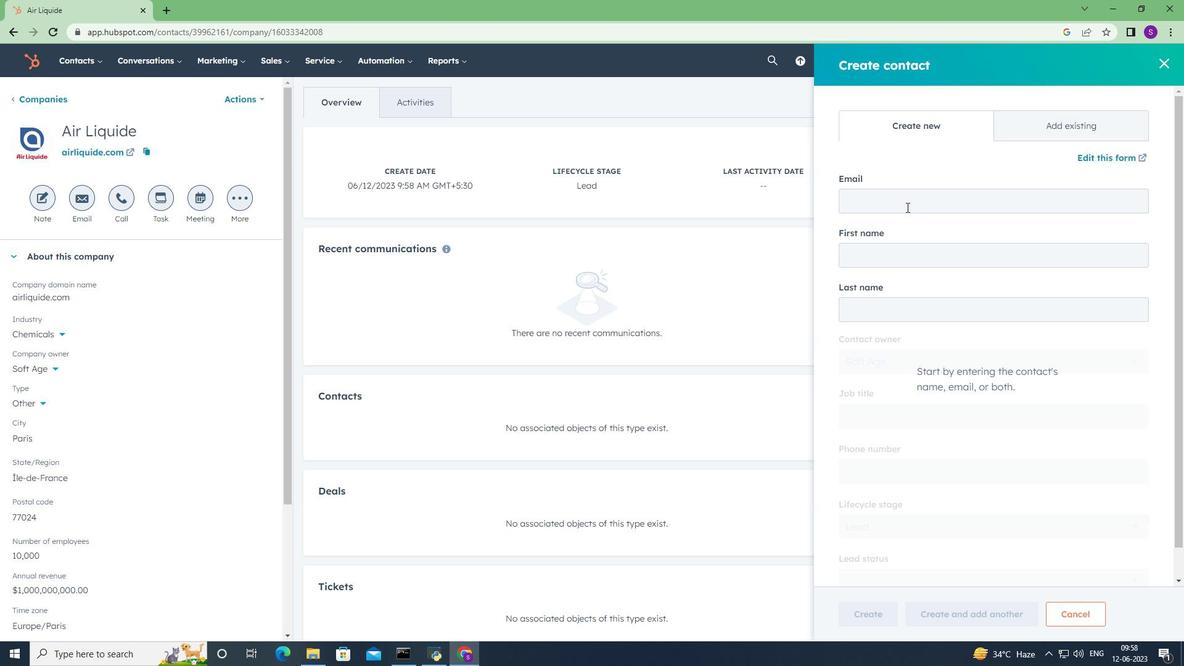 
Action: Mouse pressed left at (905, 206)
Screenshot: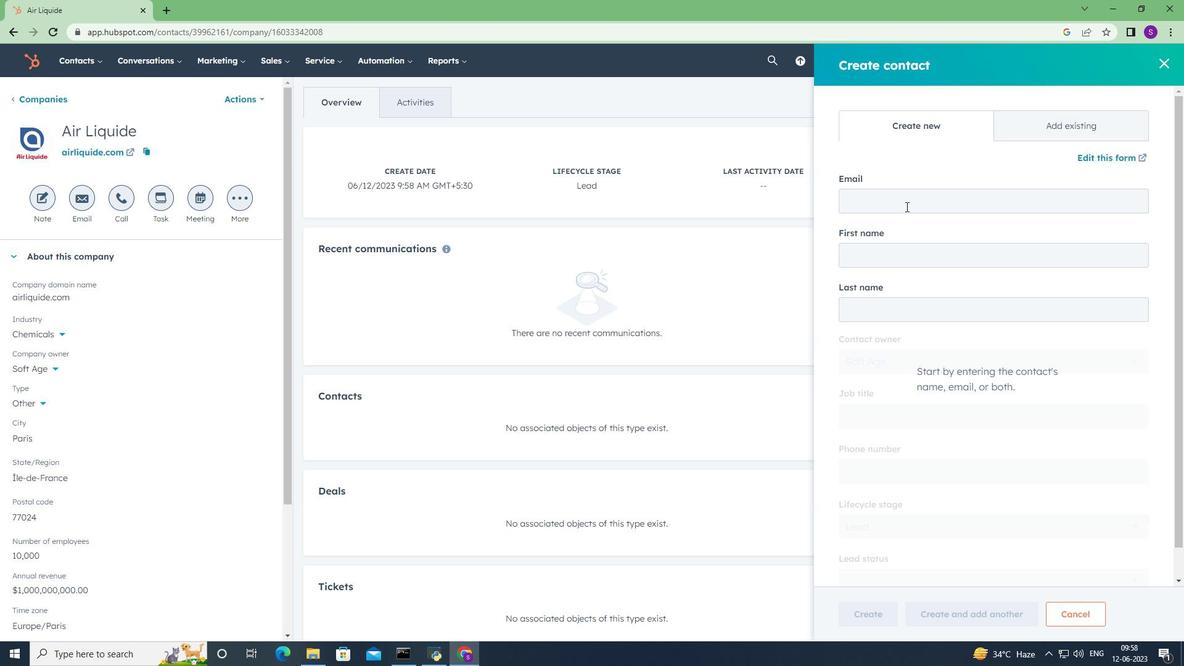 
Action: Key pressed <Key.shift><Key.shift><Key.shift><Key.shift><Key.shift><Key.shift><Key.shift><Key.shift><Key.shift><Key.shift><Key.shift><Key.shift><Key.shift><Key.shift><Key.shift><Key.shift><Key.shift><Key.shift><Key.shift><Key.shift><Key.shift><Key.shift><Key.shift><Key.shift><Key.shift><Key.shift><Key.shift><Key.shift><Key.shift><Key.shift><Key.shift><Key.shift><Key.shift><Key.shift><Key.shift><Key.shift><Key.shift><Key.shift><Key.shift><Key.shift><Key.shift><Key.shift><Key.shift><Key.shift><Key.shift><Key.shift><Key.shift><Key.shift><Key.shift><Key.shift><Key.shift><Key.shift><Key.shift><Key.shift><Key.shift><Key.shift><Key.shift><Key.shift><Key.shift><Key.shift><Key.shift><Key.shift><Key.shift><Key.shift><Key.shift><Key.shift><Key.shift><Key.shift><Key.shift><Key.shift><Key.shift><Key.shift><Key.shift><Key.shift><Key.shift><Key.shift><Key.shift><Key.shift><Key.shift><Key.shift><Key.shift><Key.shift><Key.shift><Key.shift><Key.shift><Key.shift><Key.shift><Key.shift><Key.shift><Key.shift><Key.shift><Key.shift><Key.shift><Key.shift><Key.shift><Key.shift><Key.shift><Key.shift><Key.shift><Key.shift><Key.shift><Key.shift><Key.shift><Key.shift><Key.shift><Key.shift><Key.shift><Key.shift><Key.shift><Key.shift><Key.shift><Key.shift><Key.shift><Key.shift><Key.shift><Key.shift><Key.shift><Key.shift><Key.shift><Key.shift><Key.shift><Key.shift><Key.shift><Key.shift><Key.shift><Key.shift>Mishka21<Key.shift>Verma<Key.shift>@airliquide.com<Key.tab><Key.shift><Key.shift><Key.shift><Key.shift><Key.shift><Key.shift><Key.shift><Key.shift><Key.shift><Key.shift><Key.shift><Key.shift><Key.shift><Key.shift><Key.shift><Key.shift><Key.shift><Key.shift>Mishka<Key.tab><Key.shift>Verma<Key.tab><Key.tab><Key.shift><Key.shift><Key.shift><Key.shift><Key.shift><Key.shift><Key.shift><Key.shift><Key.shift><Key.shift><Key.shift><Key.shift><Key.shift><Key.shift><Key.shift><Key.shift><Key.shift><Key.shift><Key.shift><Key.shift><Key.shift><Key.shift><Key.shift>Full<Key.space><Key.shift>Stack<Key.space><Key.shift>Developer<Key.tab>3055551236
Screenshot: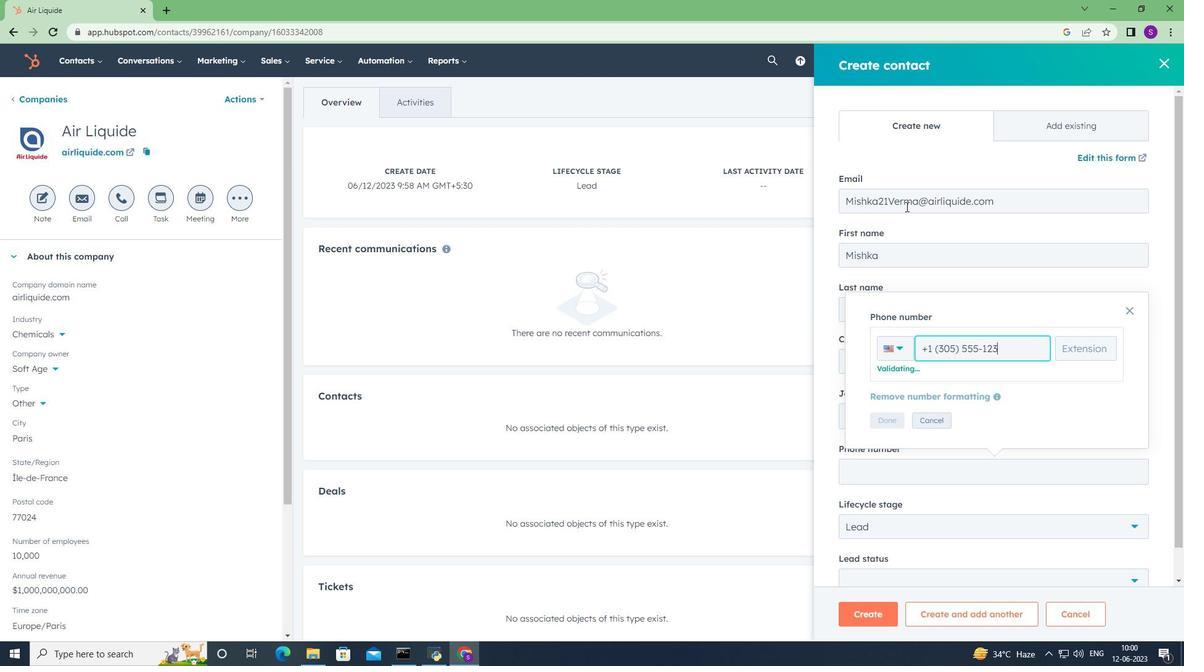 
Action: Mouse moved to (880, 423)
Screenshot: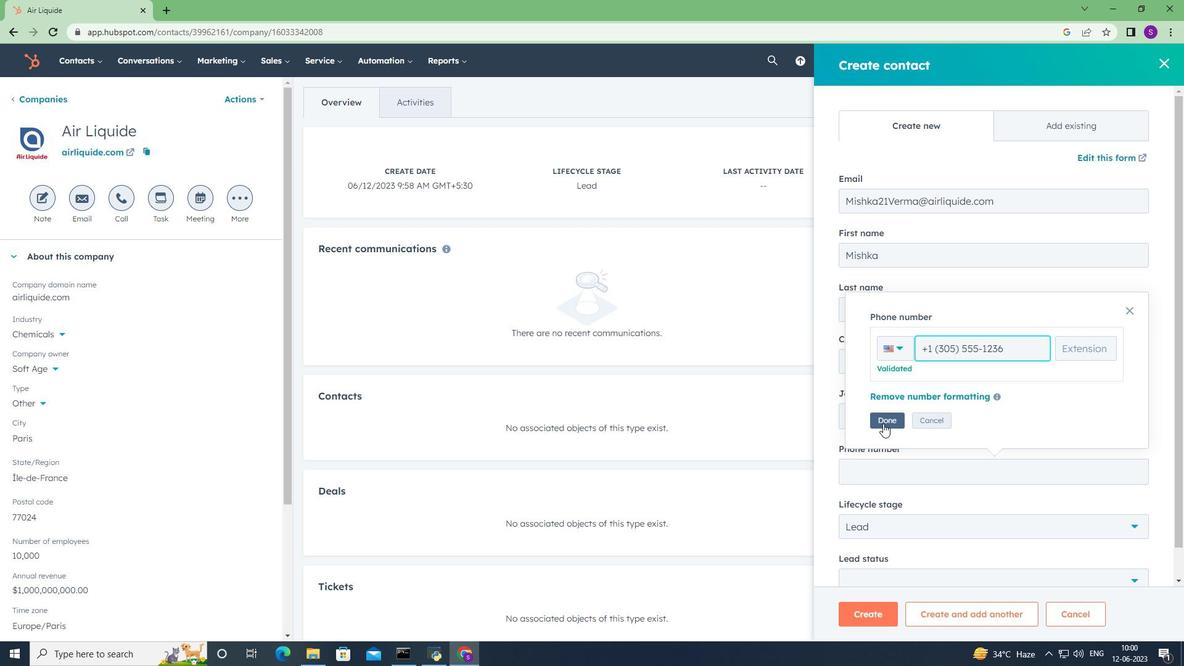 
Action: Mouse pressed left at (880, 423)
Screenshot: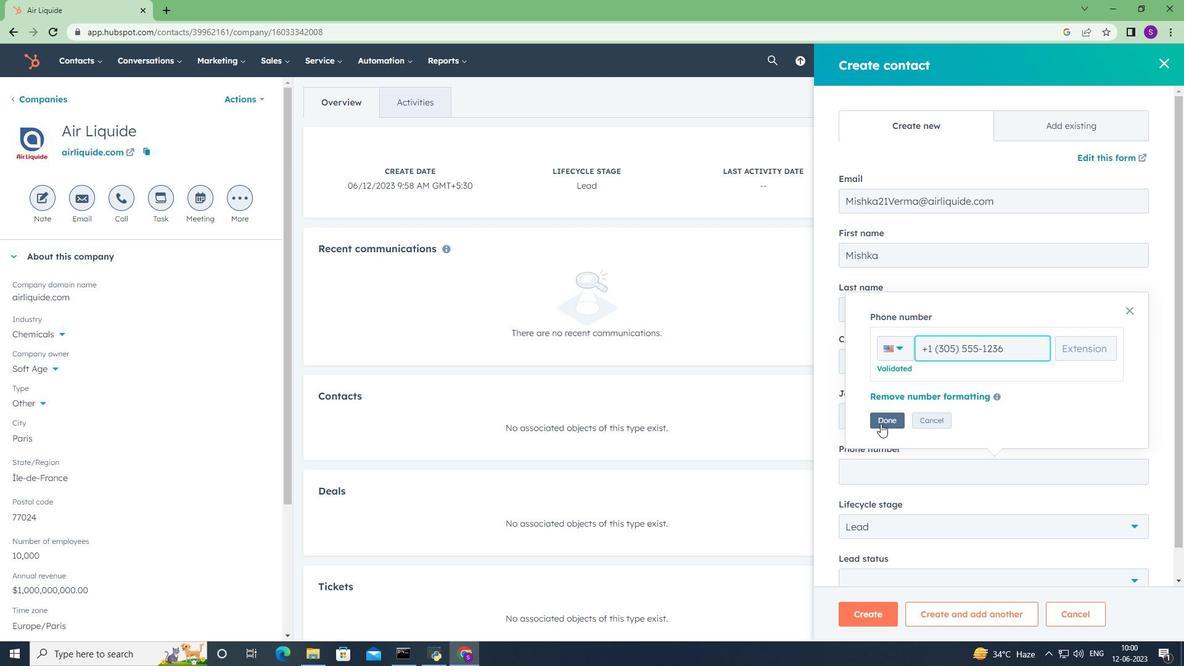 
Action: Mouse scrolled (880, 423) with delta (0, 0)
Screenshot: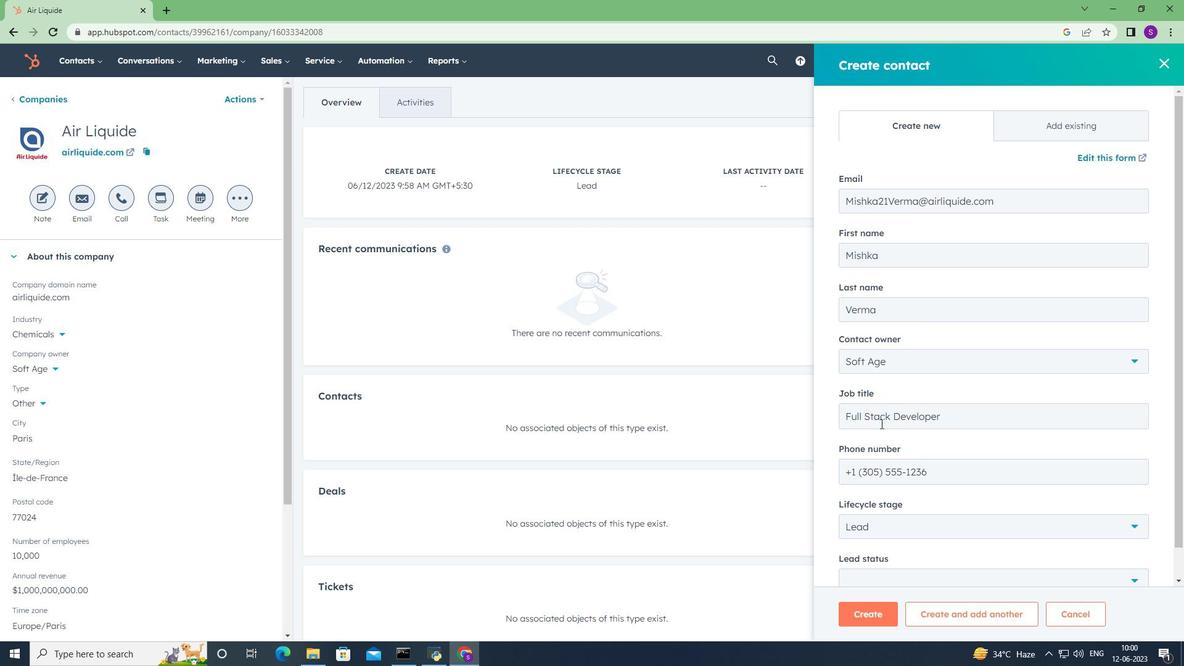 
Action: Mouse scrolled (880, 423) with delta (0, 0)
Screenshot: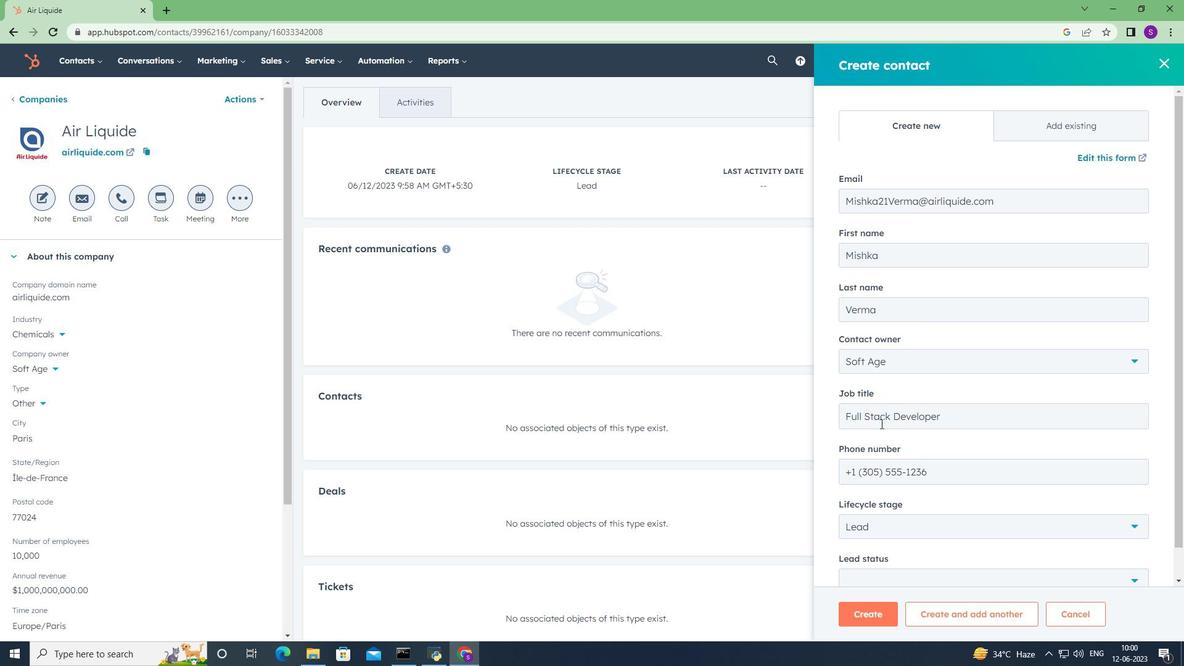 
Action: Mouse scrolled (880, 423) with delta (0, 0)
Screenshot: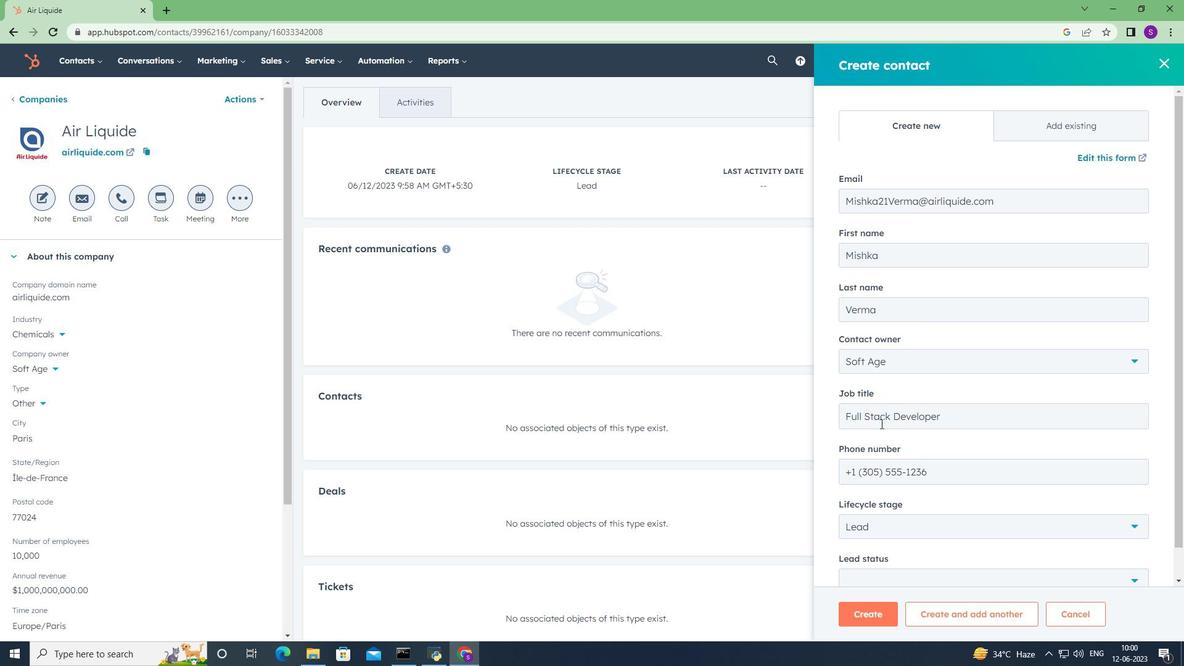 
Action: Mouse scrolled (880, 423) with delta (0, 0)
Screenshot: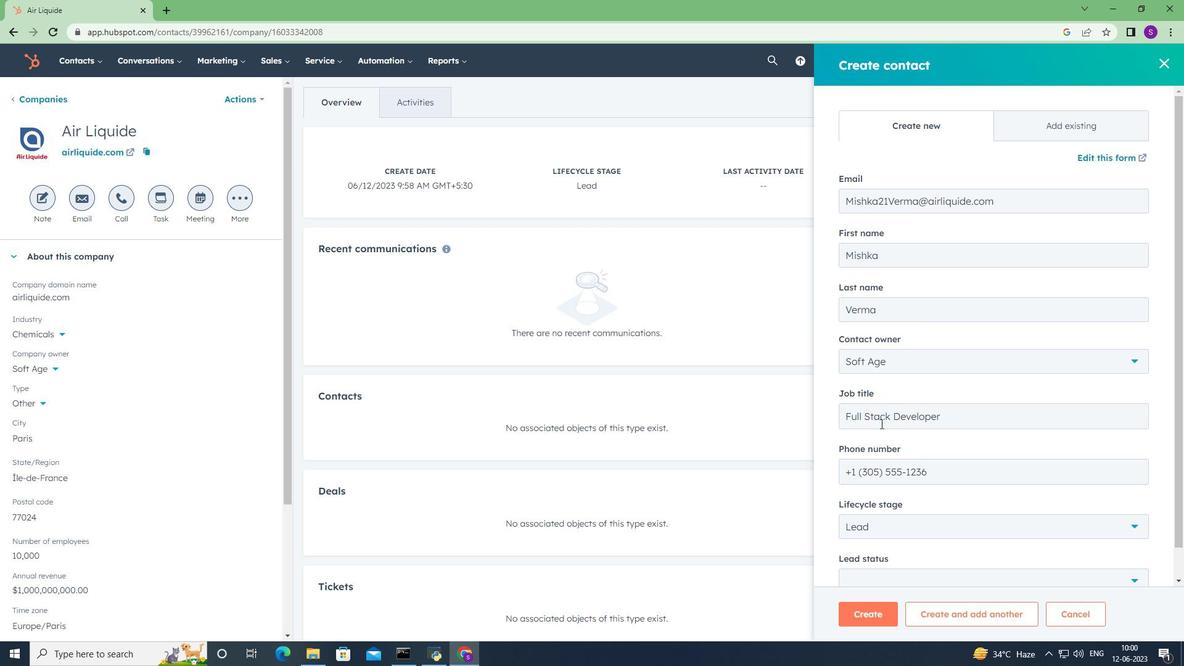 
Action: Mouse scrolled (880, 423) with delta (0, 0)
Screenshot: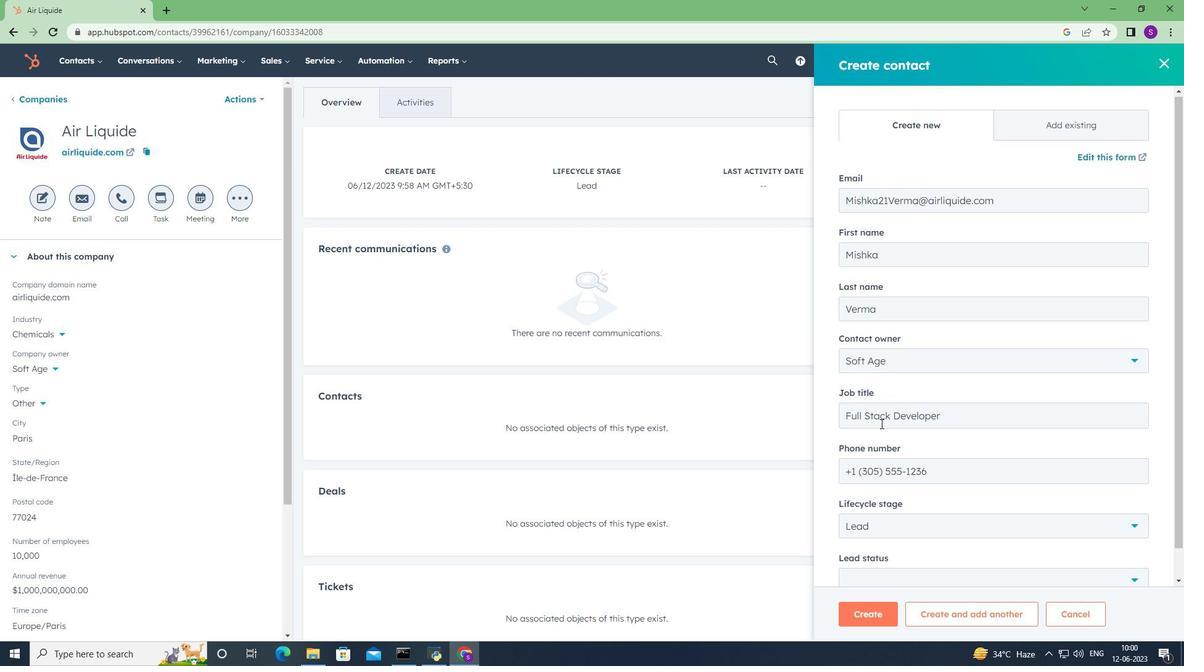 
Action: Mouse moved to (955, 547)
Screenshot: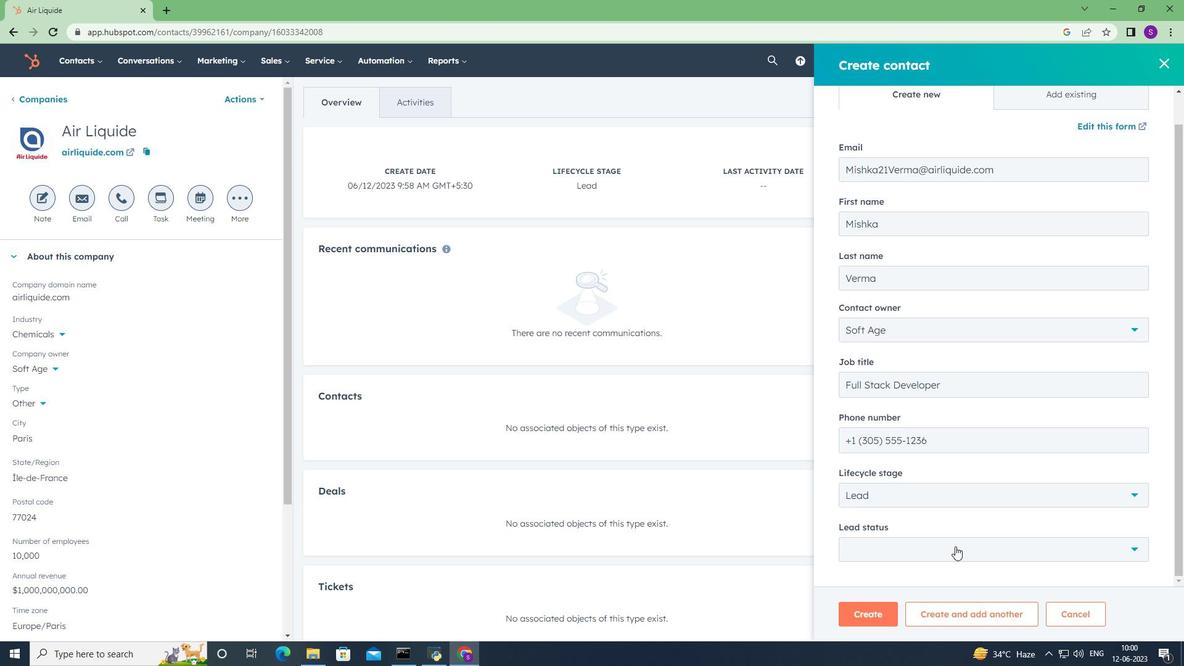 
Action: Mouse pressed left at (955, 547)
Screenshot: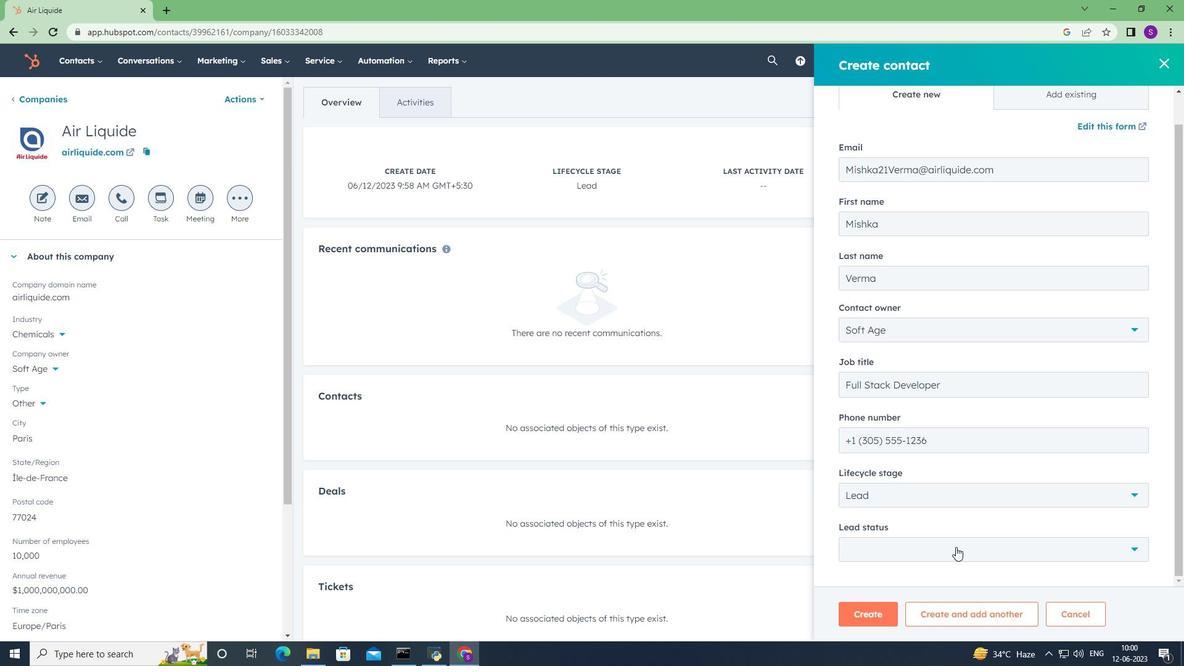 
Action: Mouse moved to (912, 453)
Screenshot: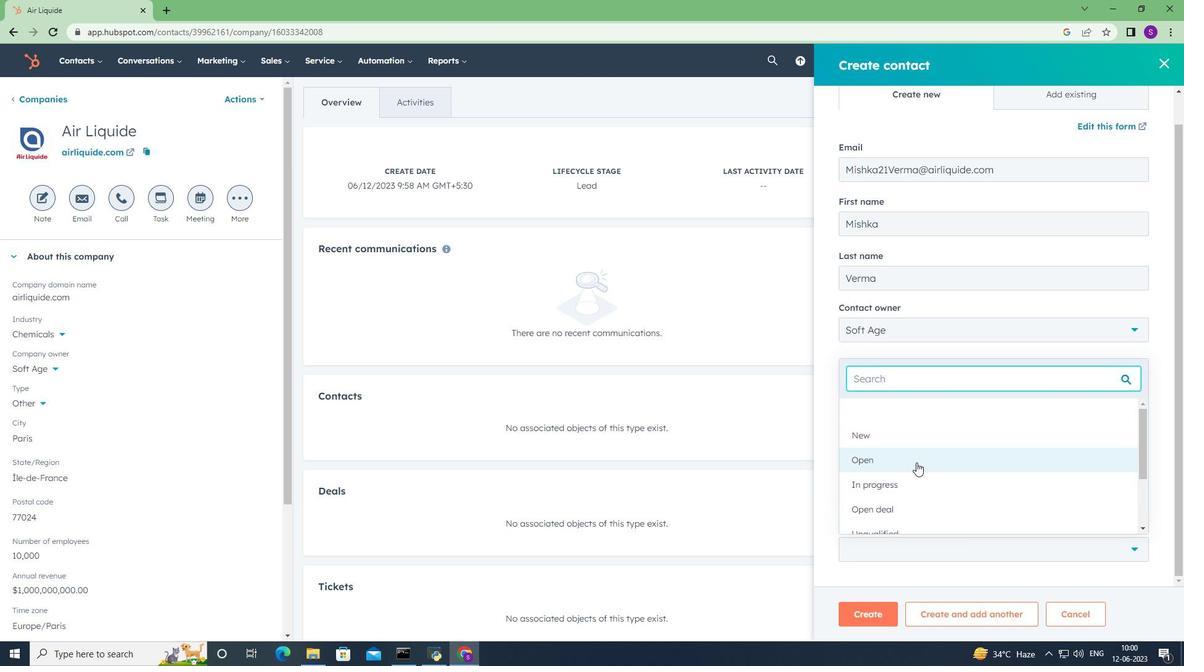 
Action: Mouse scrolled (912, 452) with delta (0, 0)
Screenshot: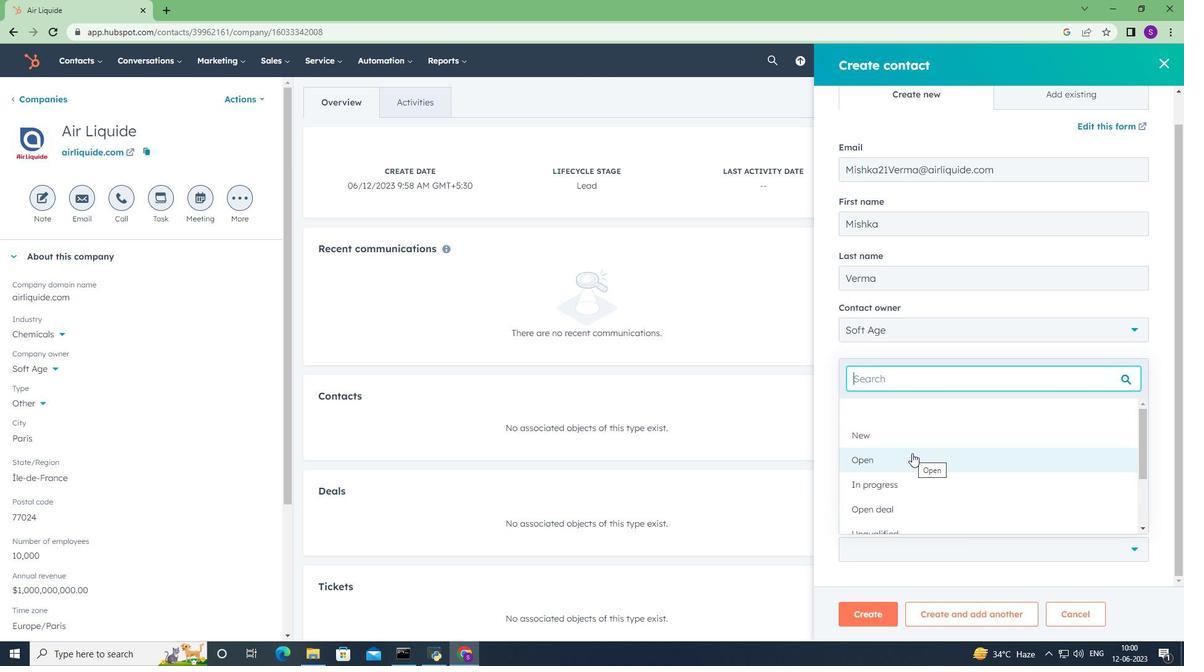 
Action: Mouse scrolled (912, 452) with delta (0, 0)
Screenshot: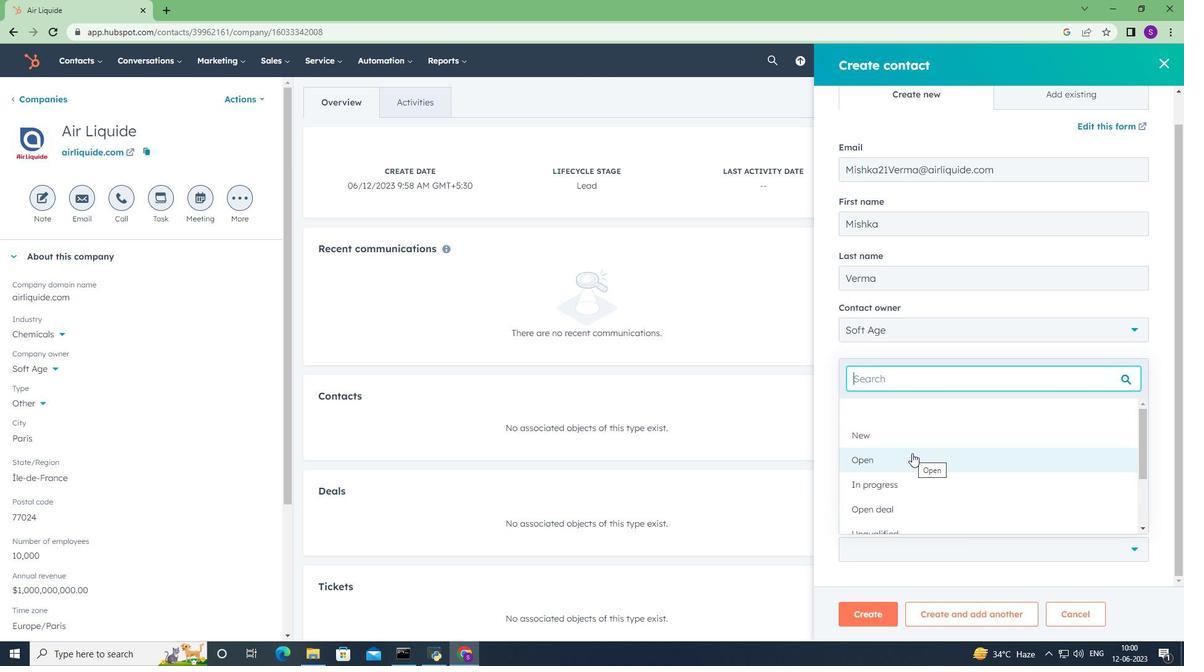 
Action: Mouse scrolled (912, 452) with delta (0, 0)
Screenshot: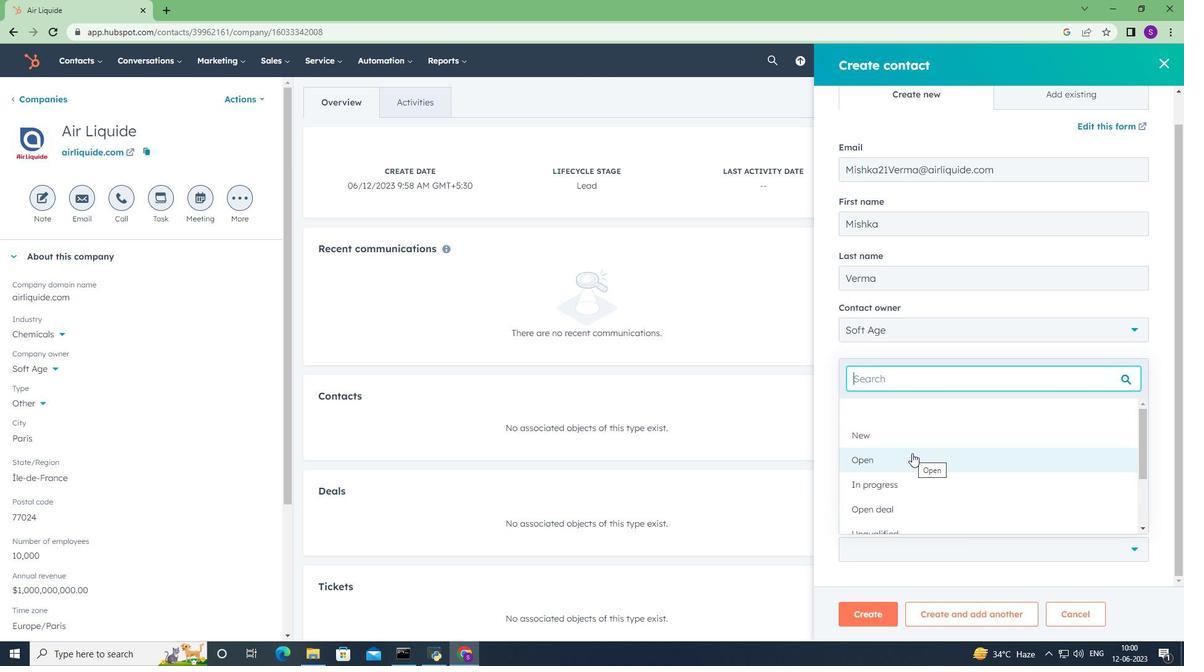 
Action: Mouse scrolled (912, 452) with delta (0, 0)
Screenshot: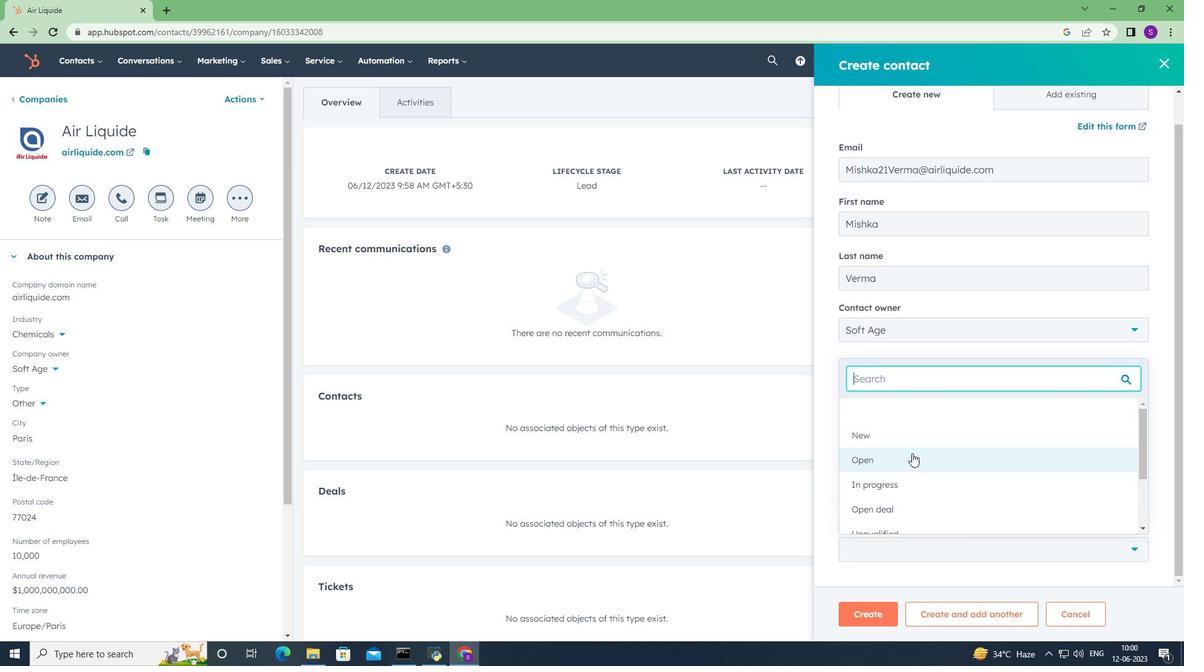 
Action: Mouse scrolled (912, 453) with delta (0, 0)
Screenshot: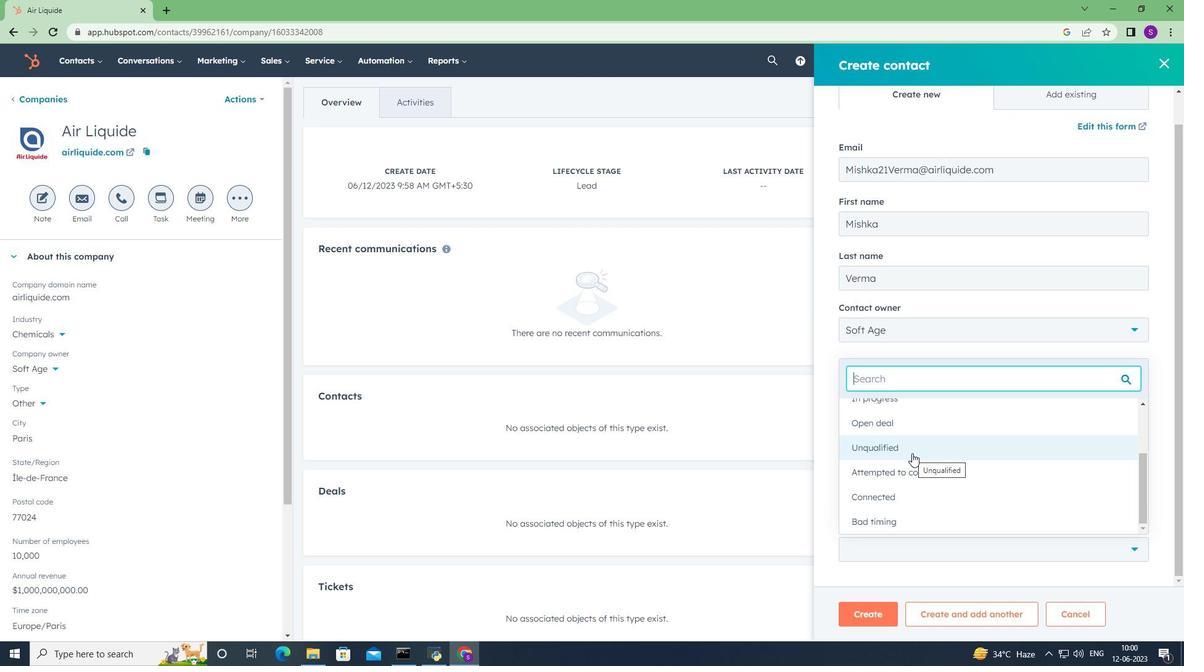 
Action: Mouse scrolled (912, 453) with delta (0, 0)
Screenshot: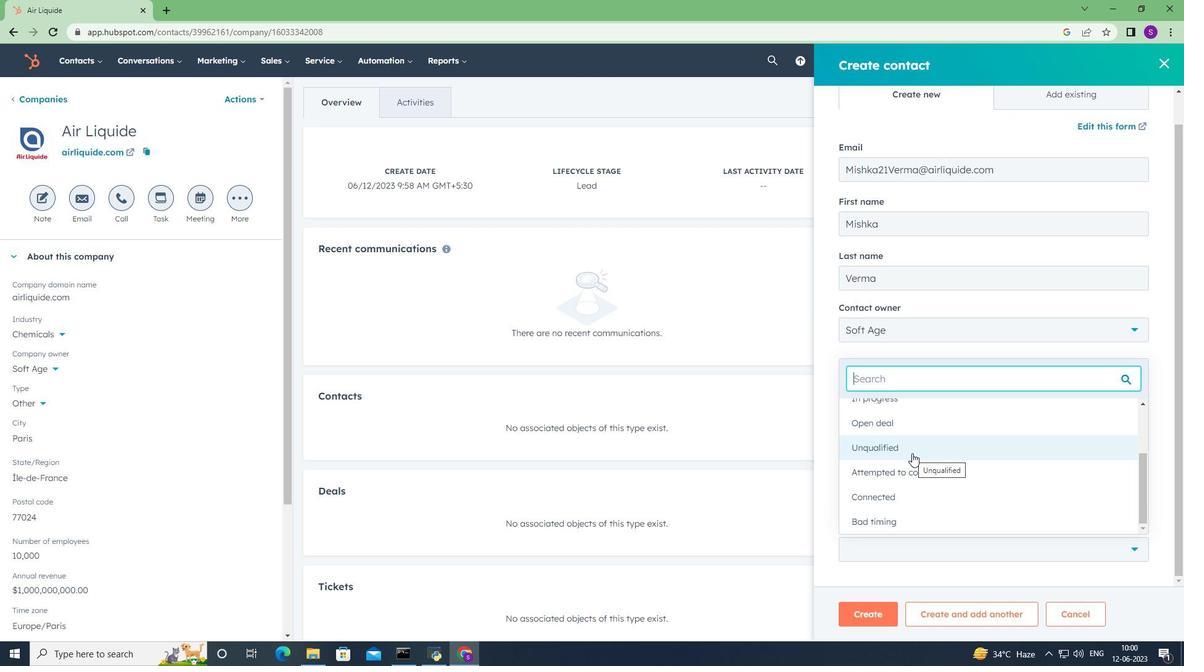 
Action: Mouse scrolled (912, 453) with delta (0, 0)
Screenshot: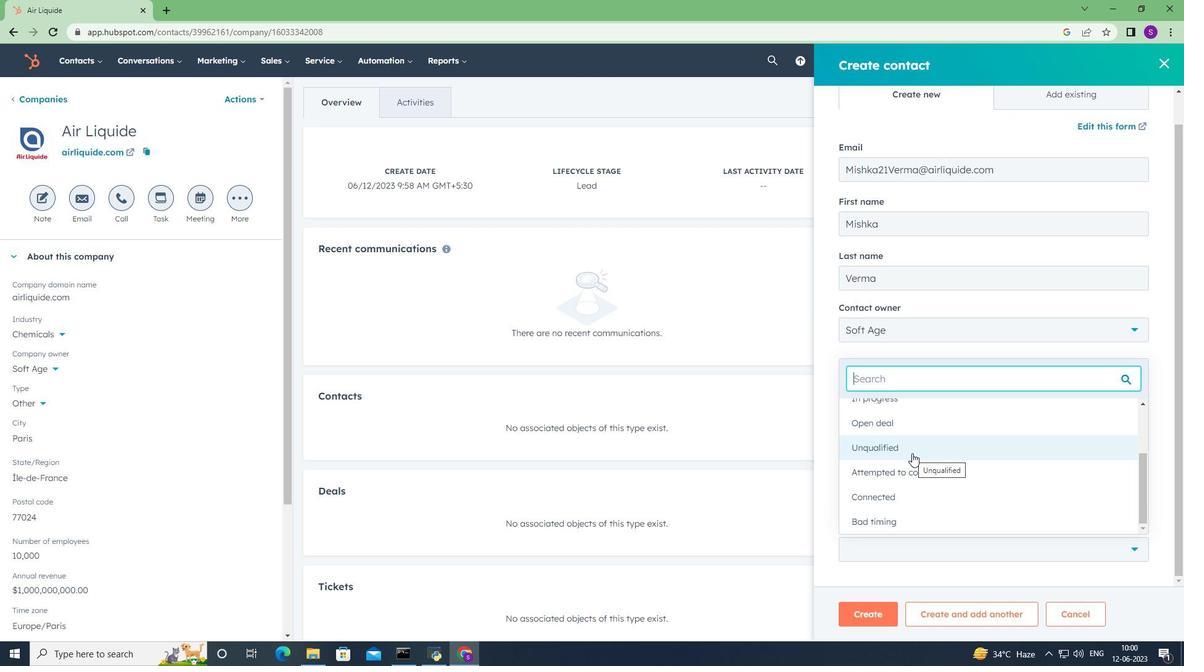 
Action: Mouse scrolled (912, 453) with delta (0, 0)
Screenshot: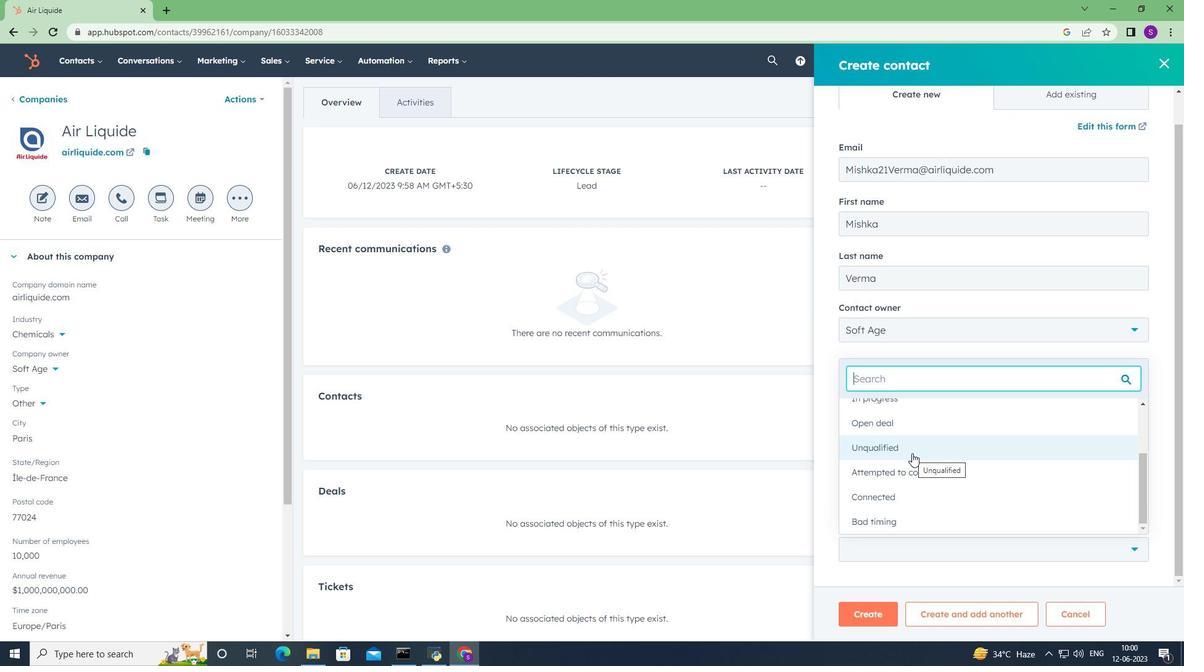 
Action: Mouse scrolled (912, 453) with delta (0, 0)
Screenshot: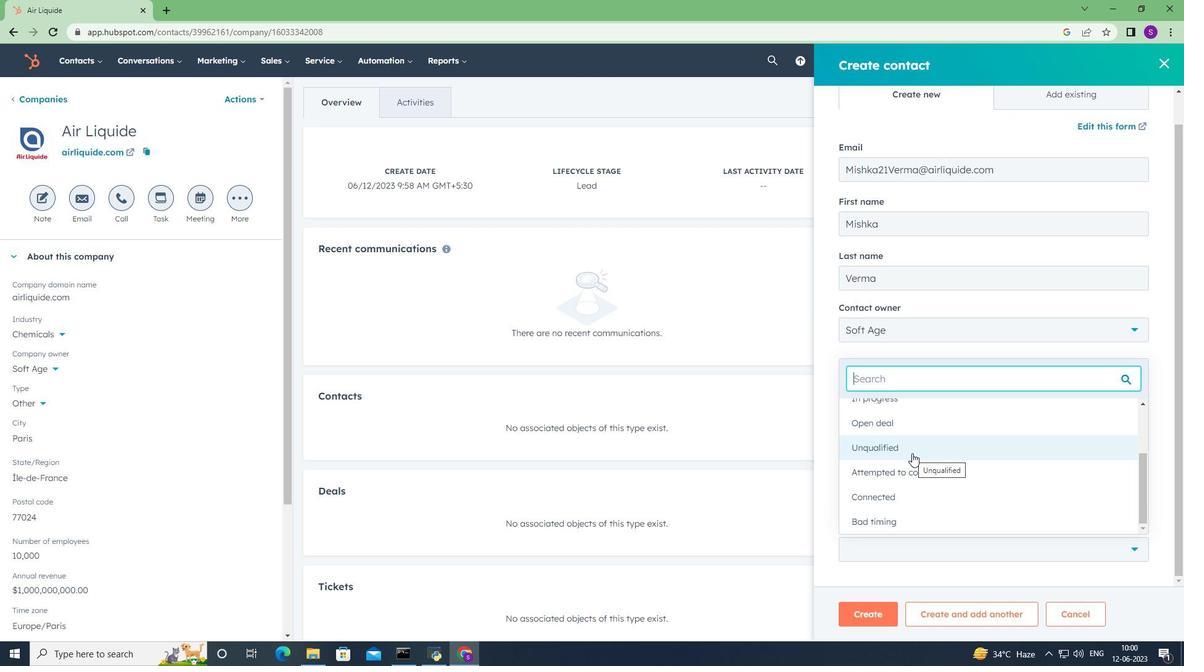 
Action: Mouse moved to (907, 484)
Screenshot: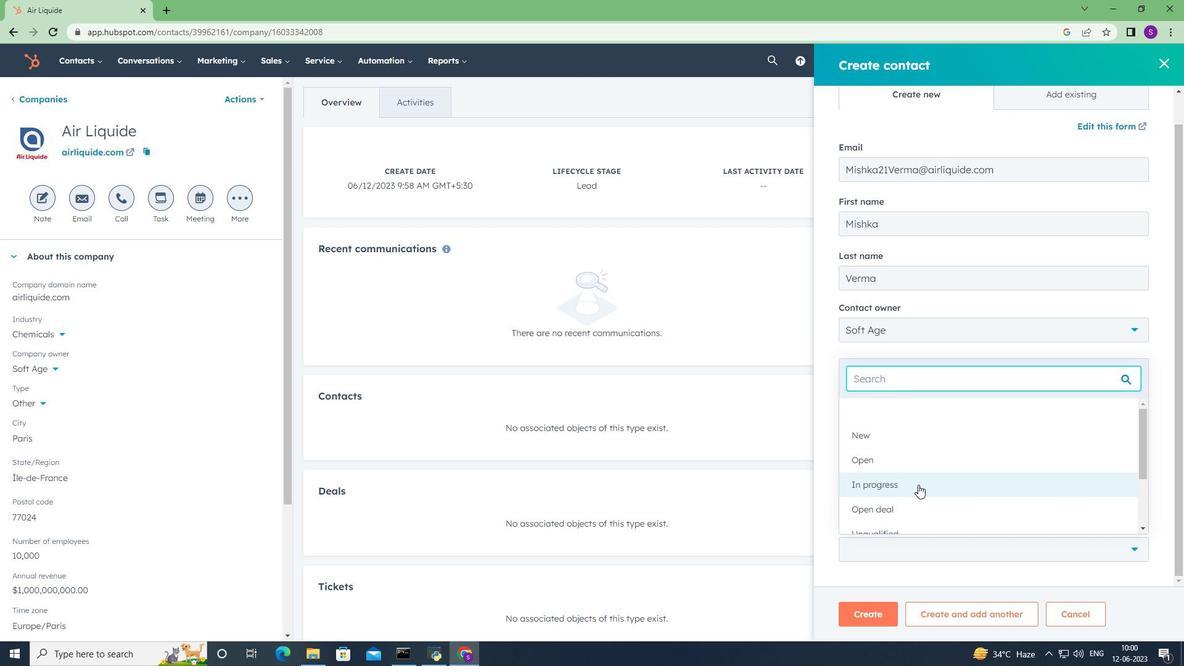 
Action: Mouse pressed left at (907, 484)
Screenshot: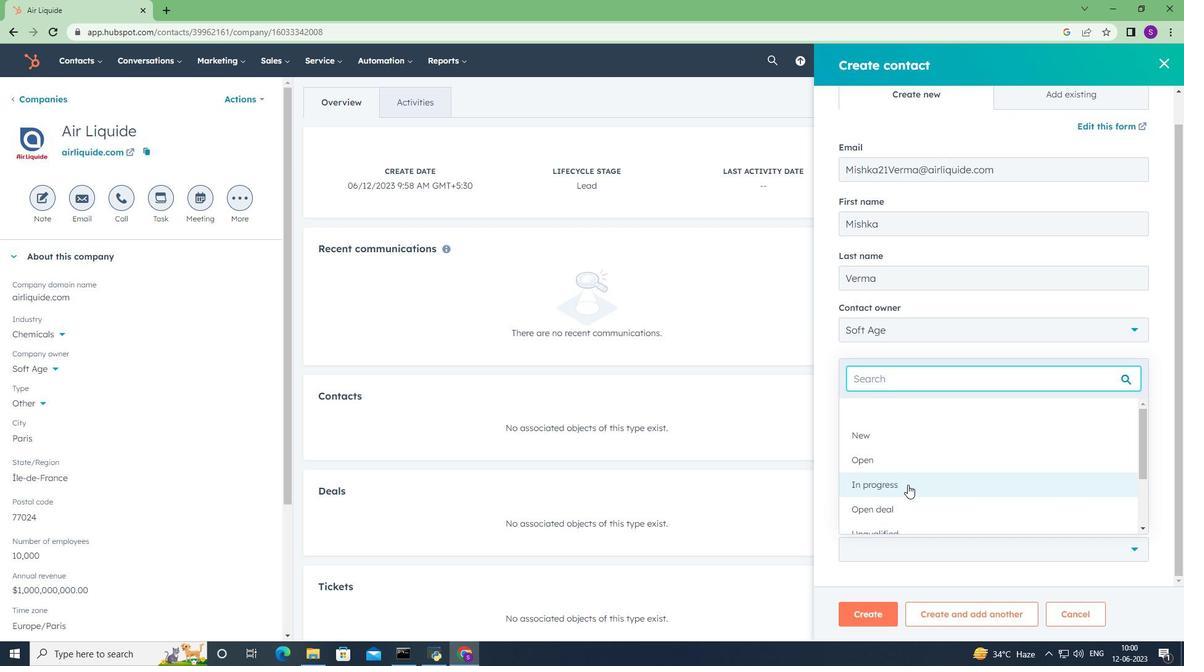 
Action: Mouse moved to (918, 487)
Screenshot: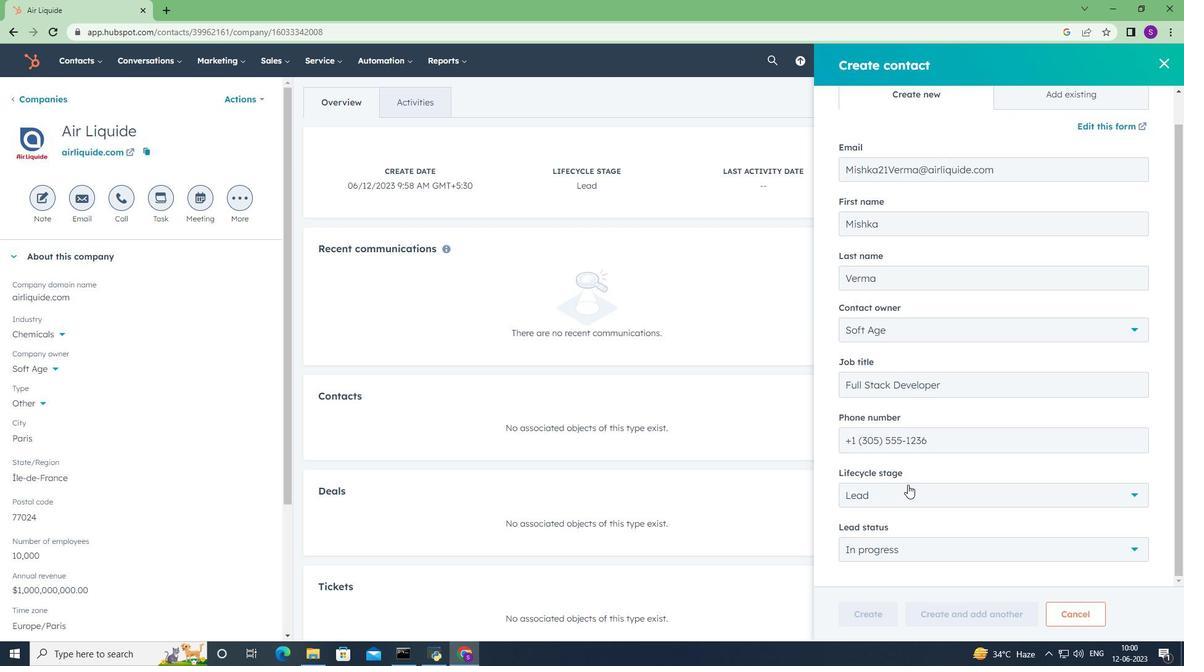 
Action: Mouse scrolled (918, 486) with delta (0, 0)
Screenshot: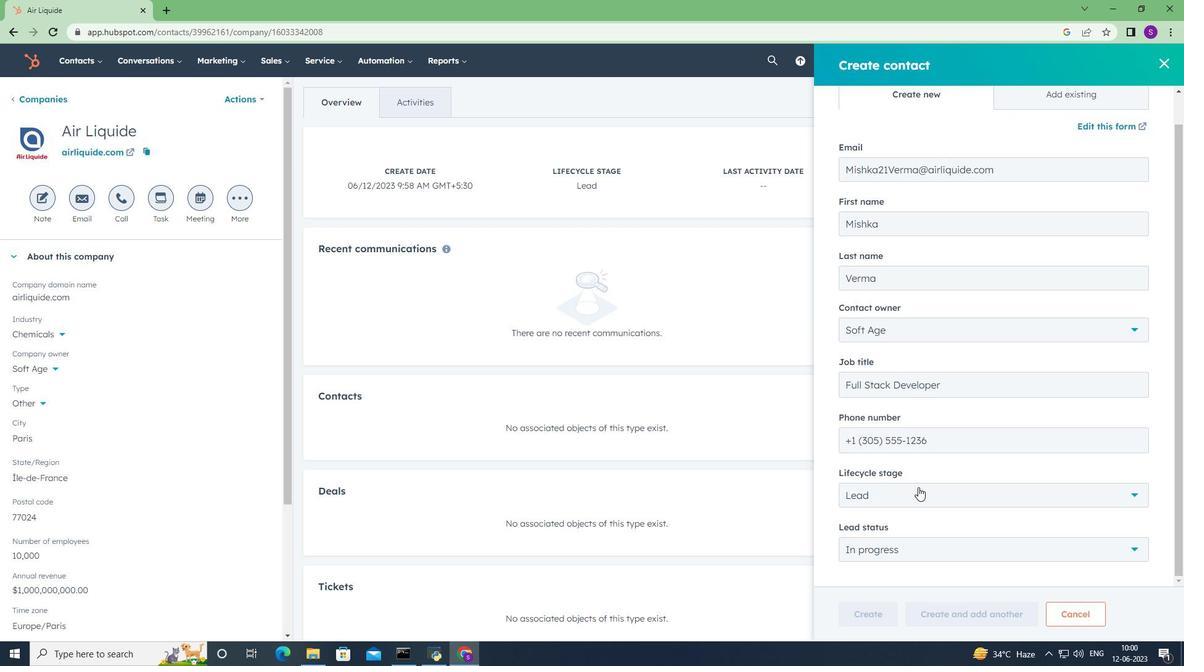 
Action: Mouse scrolled (918, 486) with delta (0, 0)
Screenshot: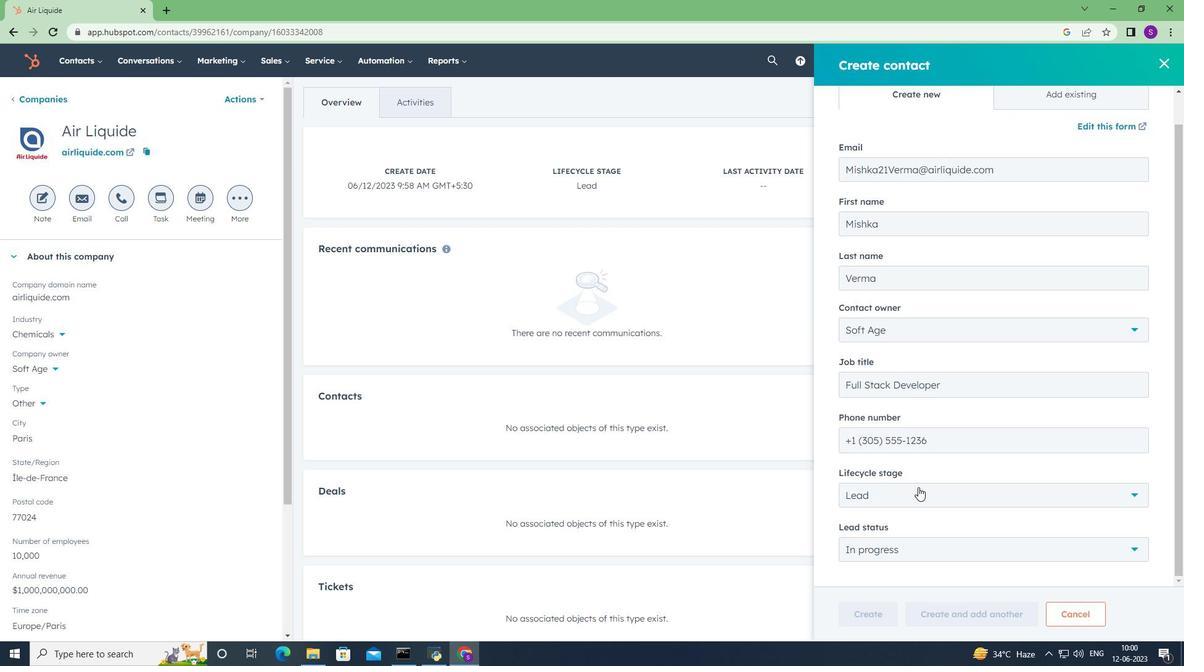 
Action: Mouse scrolled (918, 486) with delta (0, 0)
Screenshot: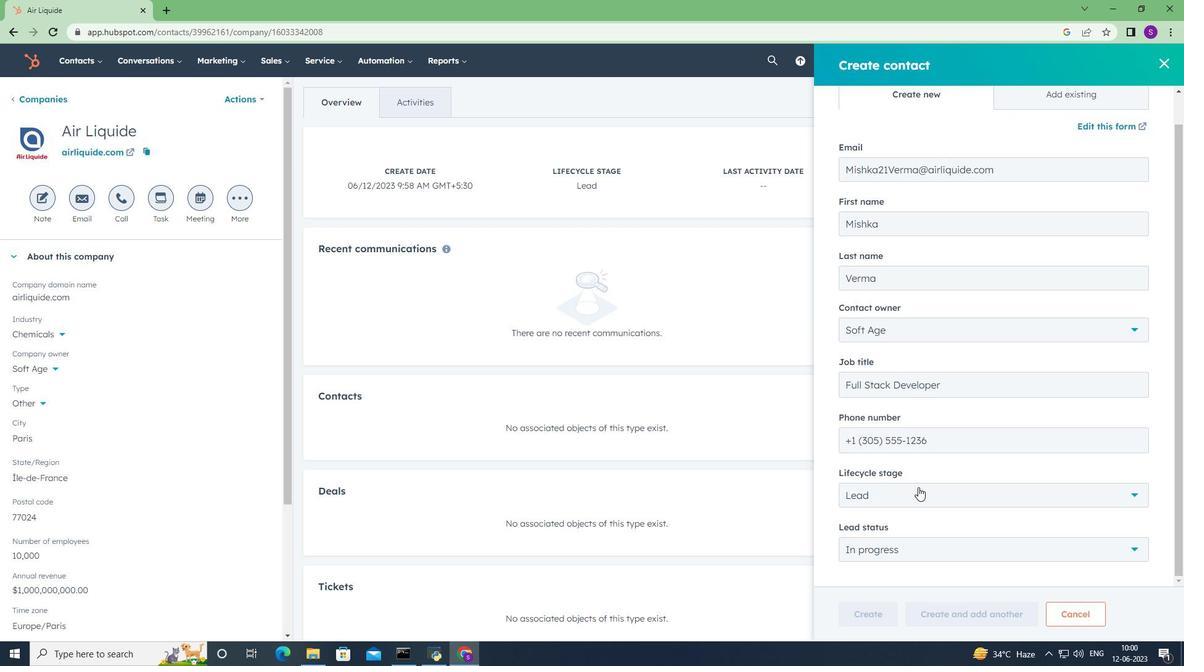 
Action: Mouse scrolled (918, 486) with delta (0, 0)
Screenshot: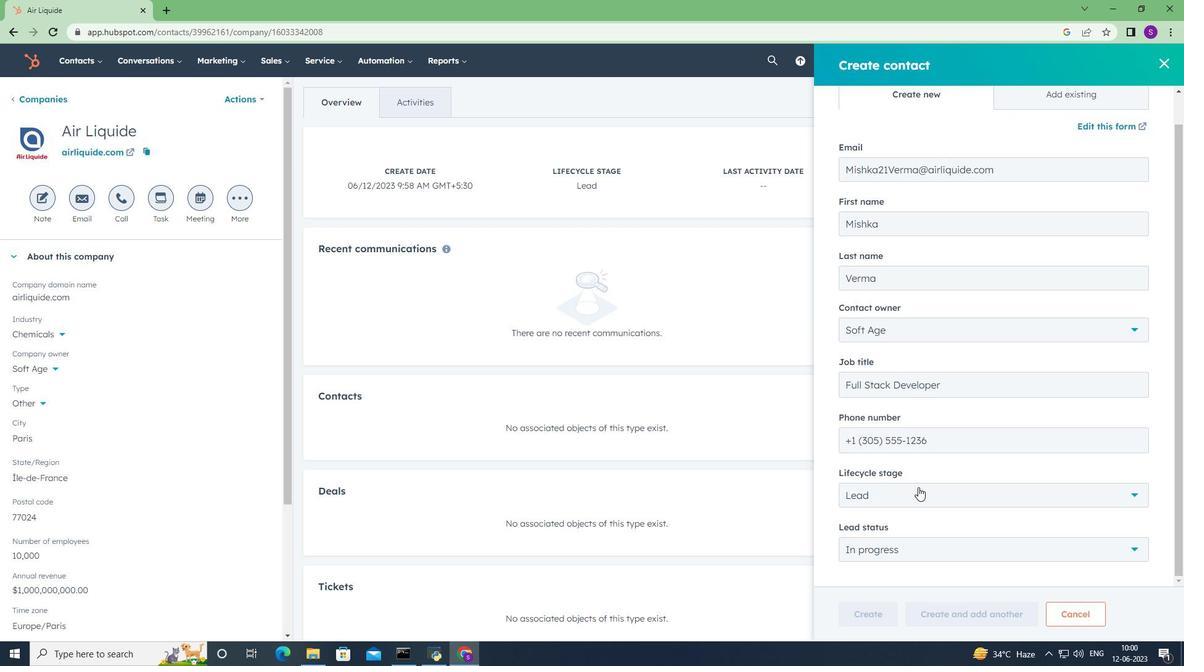
Action: Mouse scrolled (918, 486) with delta (0, 0)
Screenshot: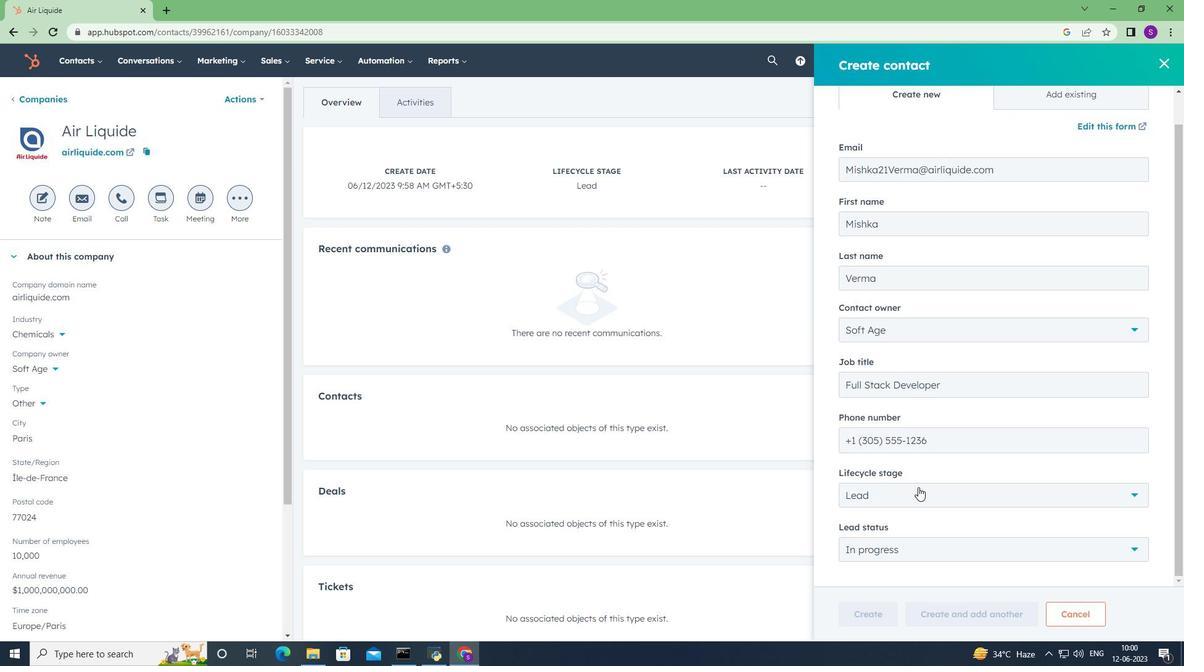 
Action: Mouse scrolled (918, 486) with delta (0, 0)
Screenshot: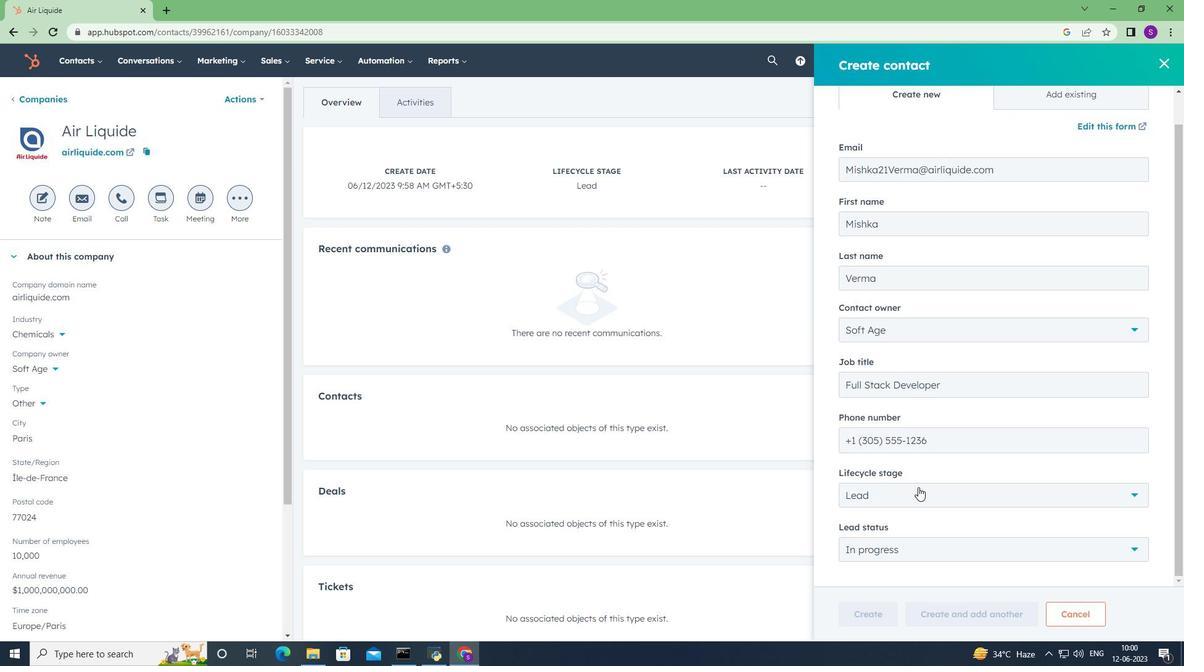 
Action: Mouse moved to (880, 607)
Screenshot: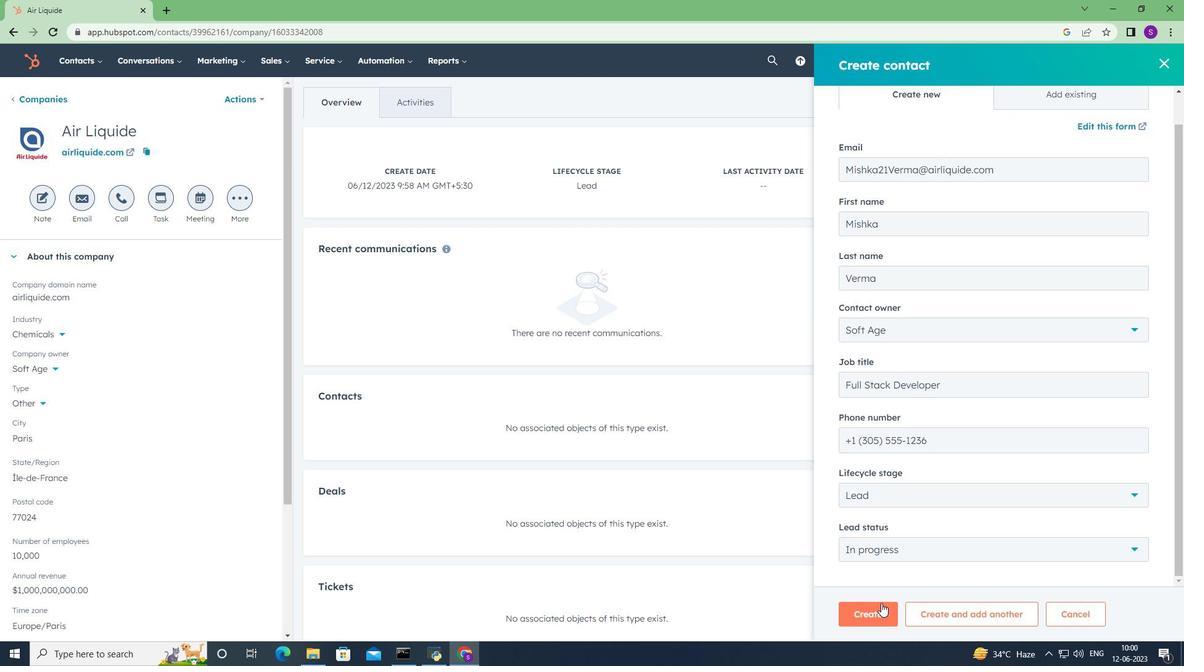 
Action: Mouse pressed left at (880, 607)
Screenshot: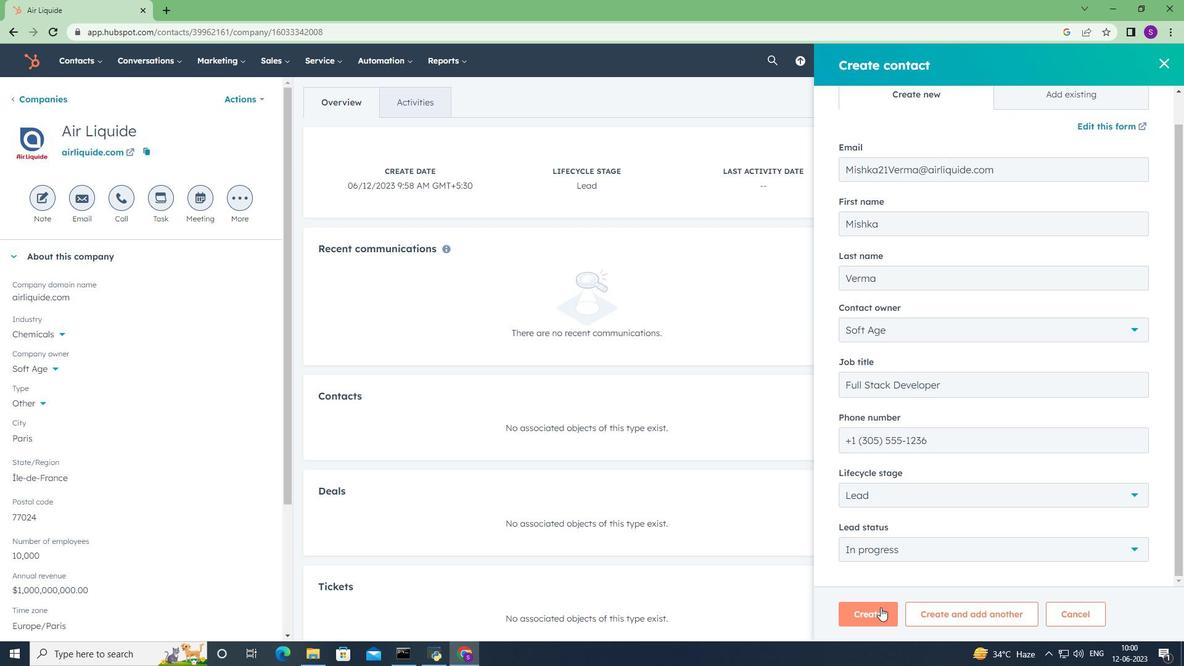 
Action: Mouse moved to (880, 608)
Screenshot: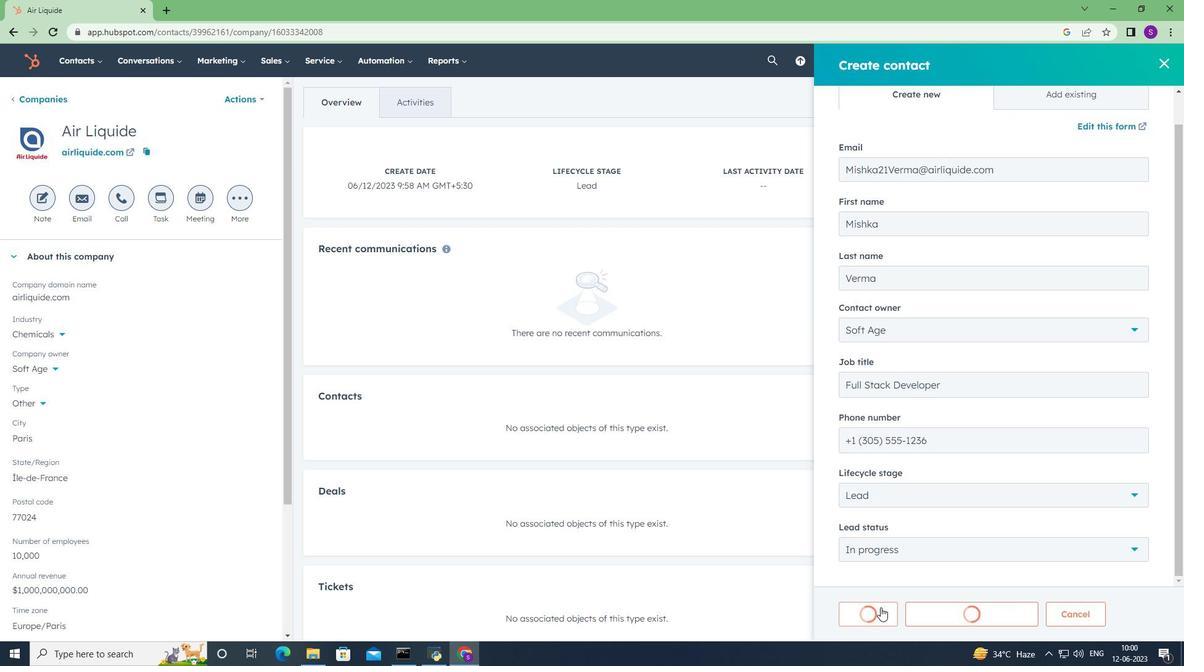 
